 Task: Look for space in Burhānuddin, Bangladesh from 9th June, 2023 to 16th June, 2023 for 2 adults in price range Rs.8000 to Rs.16000. Place can be entire place with 2 bedrooms having 2 beds and 1 bathroom. Property type can be flat. Amenities needed are: air conditioning, . Booking option can be shelf check-in. Required host language is English.
Action: Mouse moved to (439, 109)
Screenshot: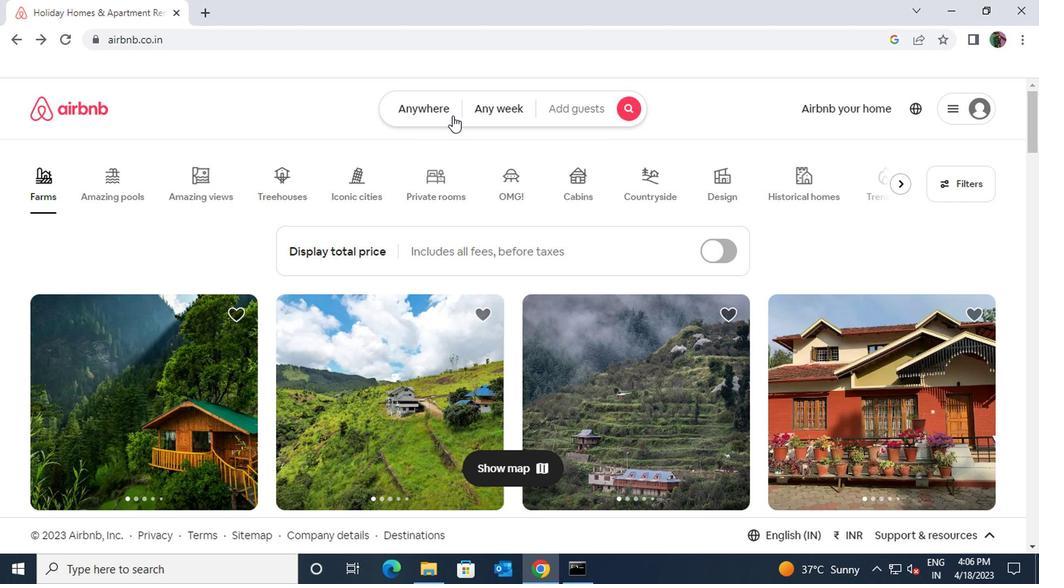 
Action: Mouse pressed left at (439, 109)
Screenshot: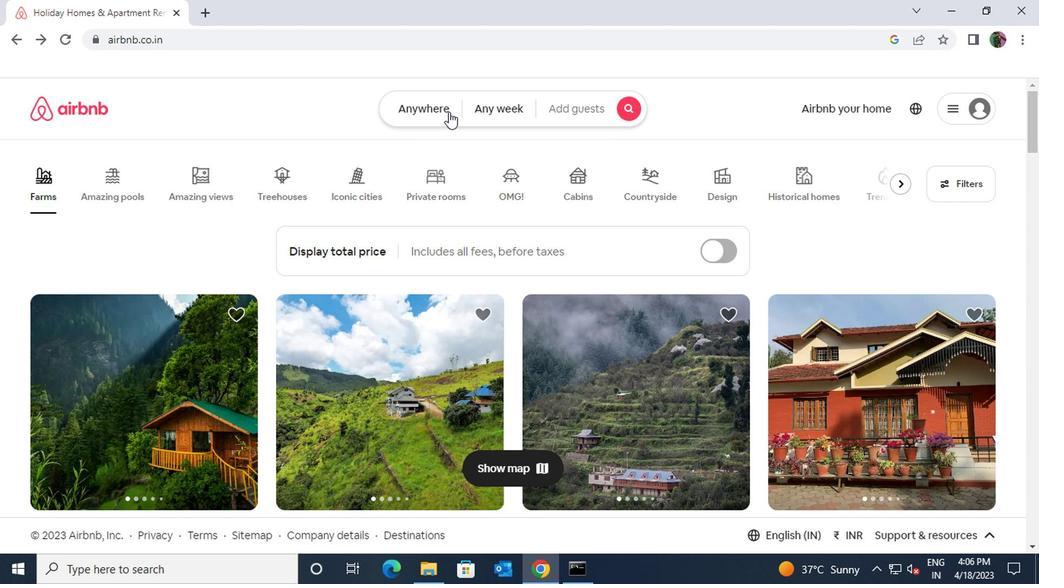 
Action: Mouse moved to (359, 159)
Screenshot: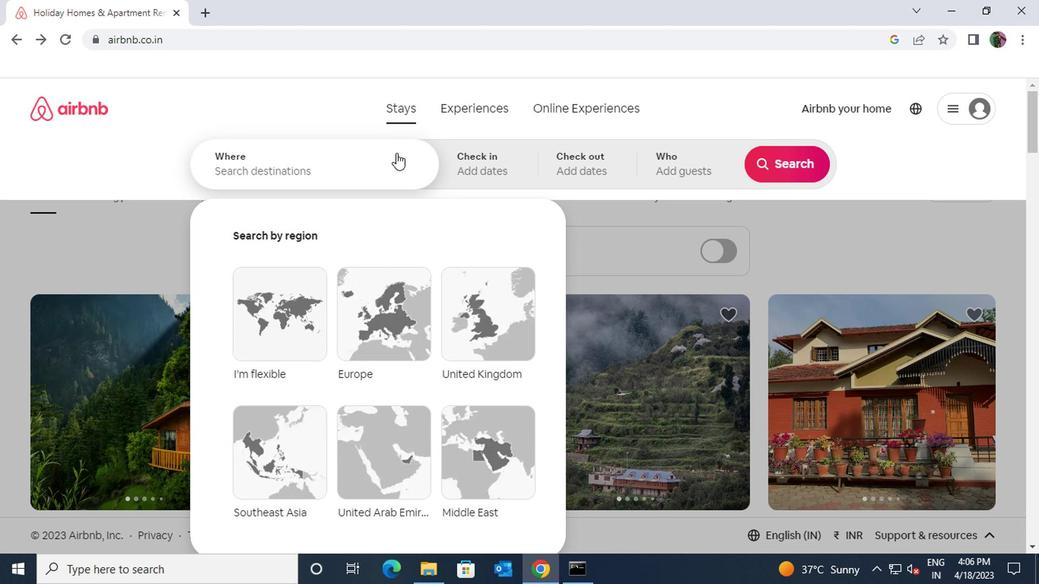 
Action: Mouse pressed left at (359, 159)
Screenshot: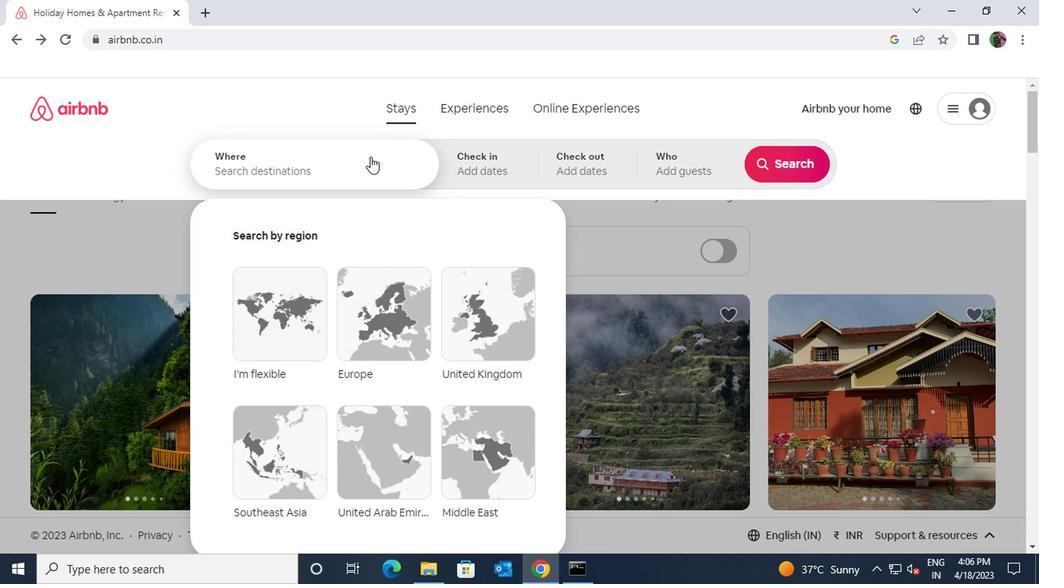 
Action: Key pressed burhanuddin
Screenshot: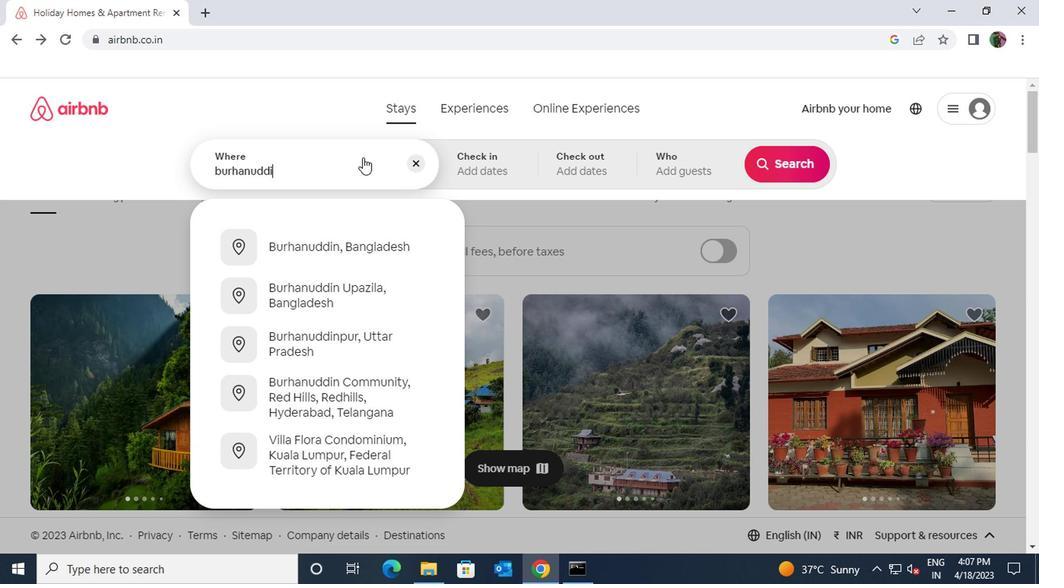 
Action: Mouse moved to (343, 247)
Screenshot: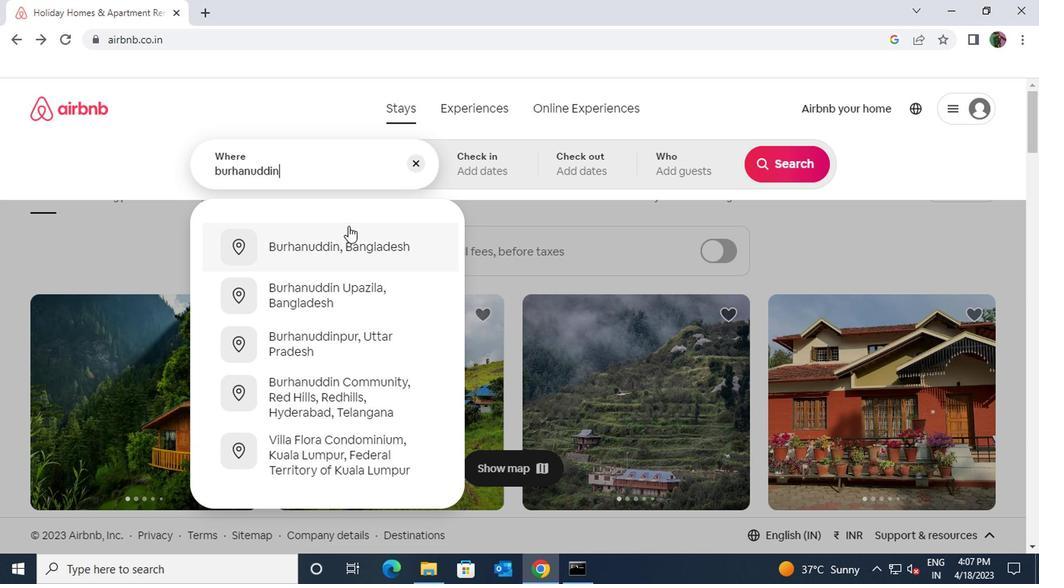 
Action: Mouse pressed left at (343, 247)
Screenshot: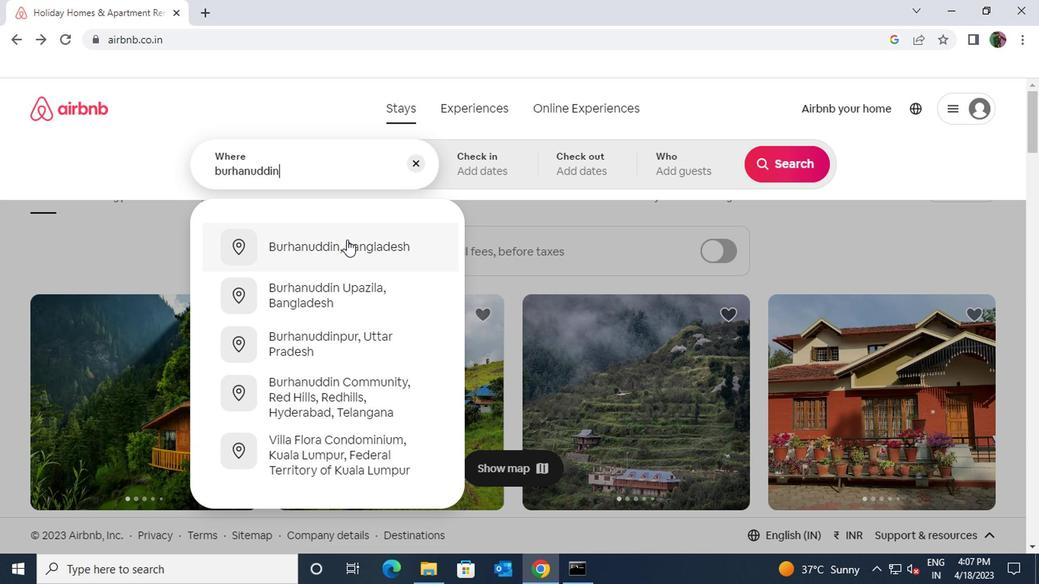 
Action: Mouse moved to (775, 279)
Screenshot: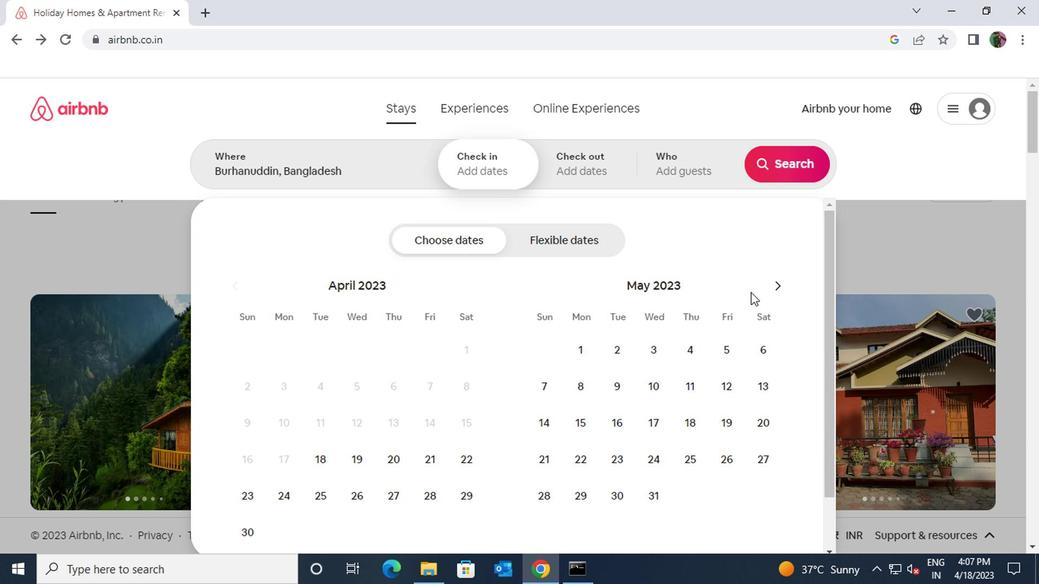 
Action: Mouse pressed left at (775, 279)
Screenshot: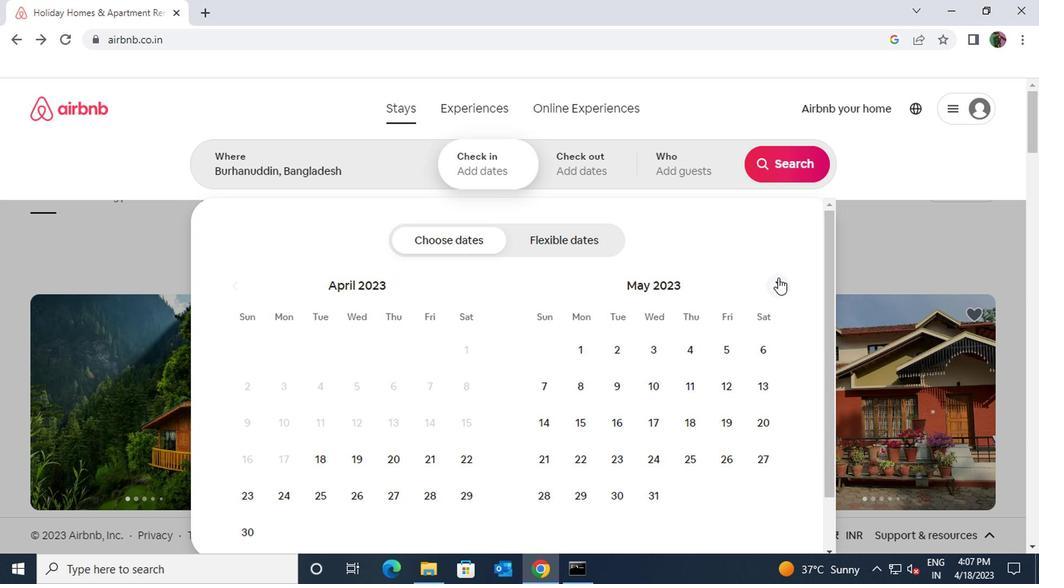 
Action: Mouse moved to (729, 382)
Screenshot: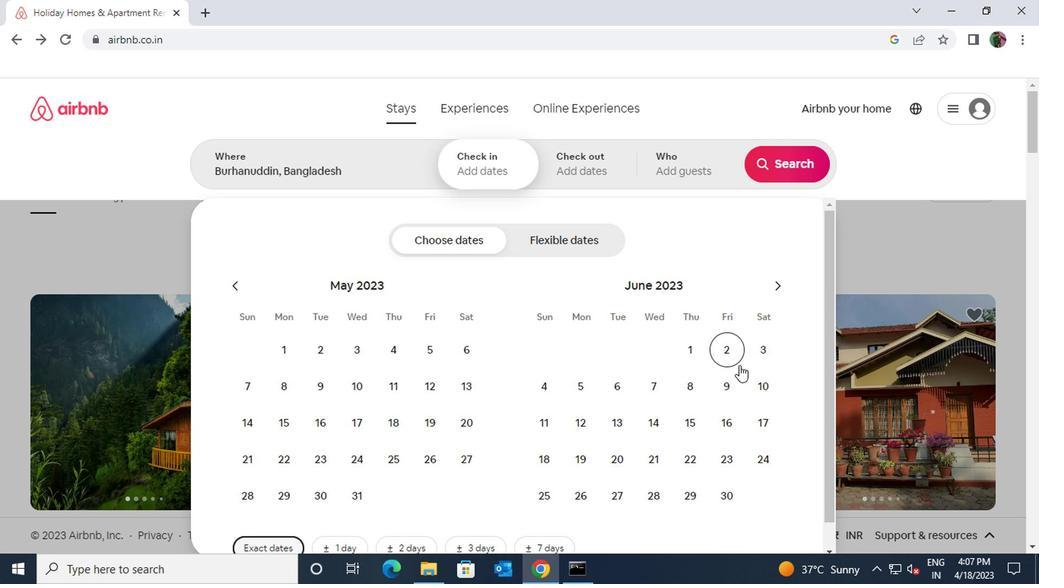 
Action: Mouse pressed left at (729, 382)
Screenshot: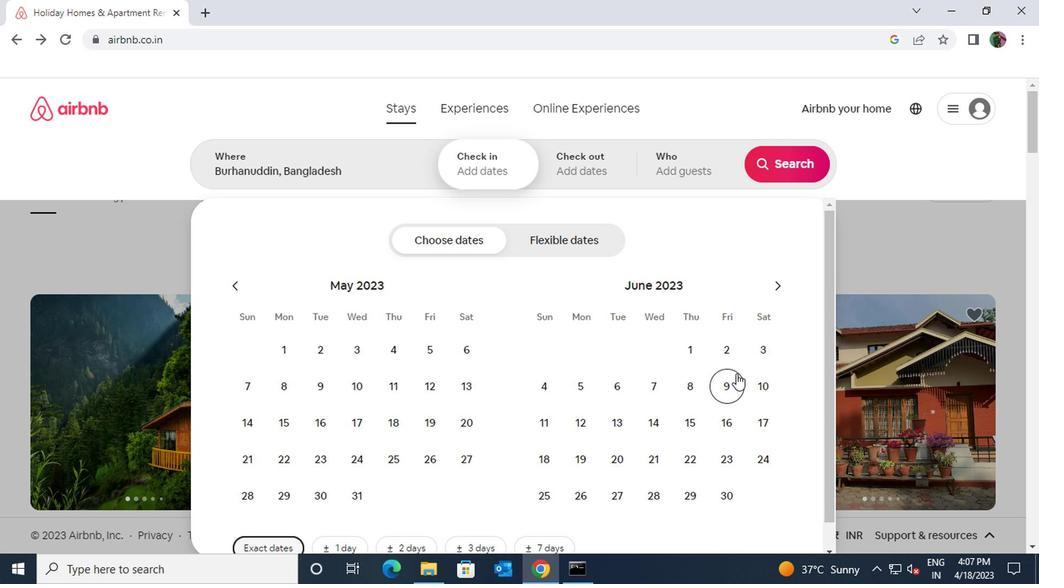 
Action: Mouse moved to (718, 431)
Screenshot: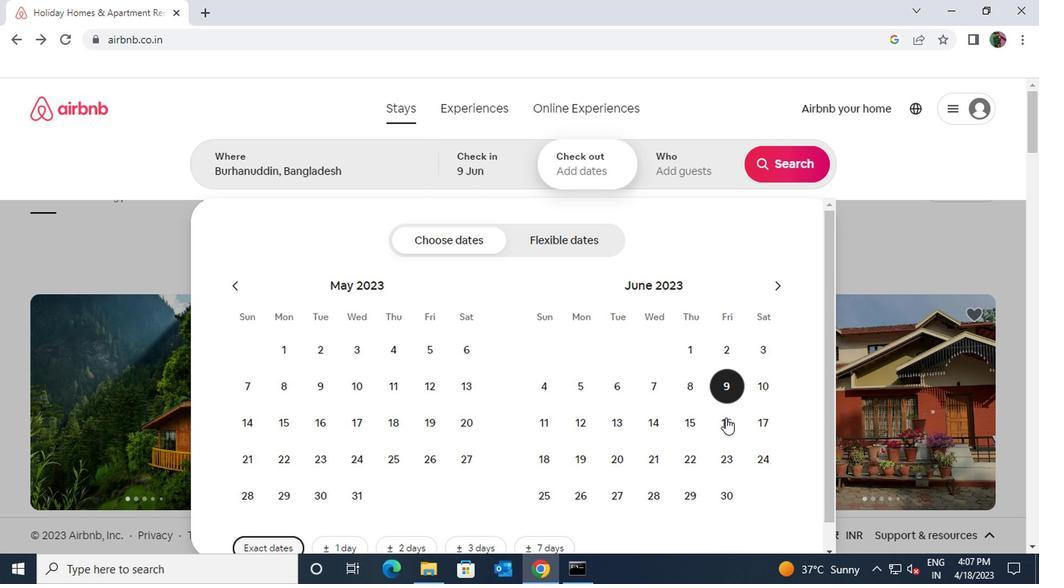 
Action: Mouse pressed left at (718, 431)
Screenshot: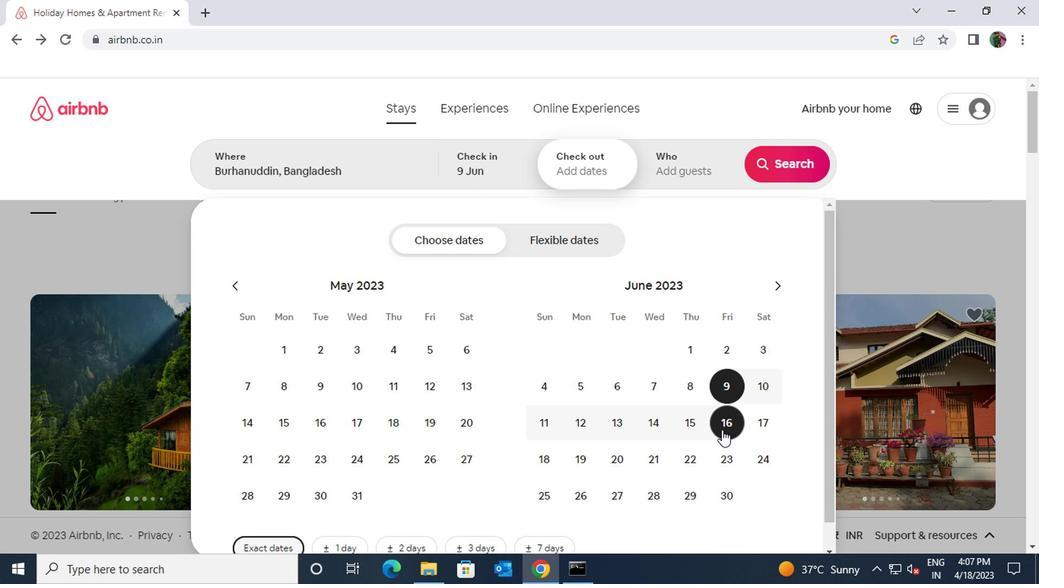 
Action: Mouse moved to (694, 159)
Screenshot: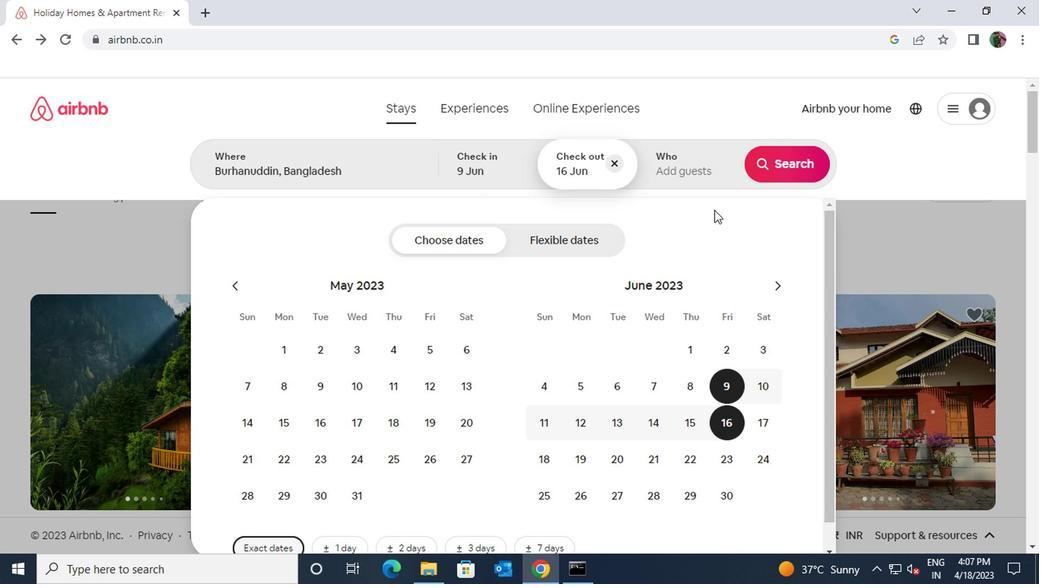 
Action: Mouse pressed left at (694, 159)
Screenshot: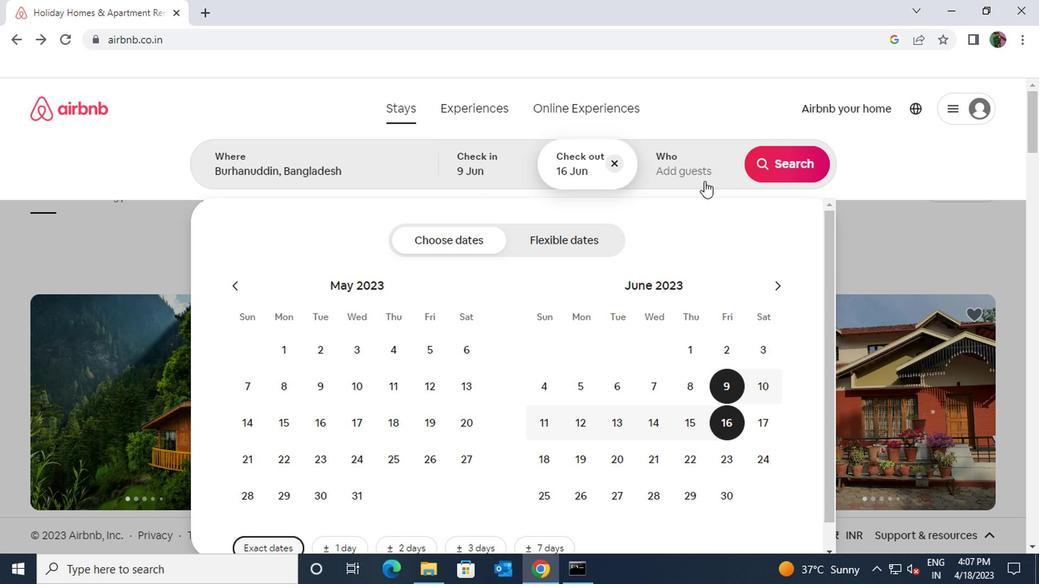 
Action: Mouse moved to (783, 242)
Screenshot: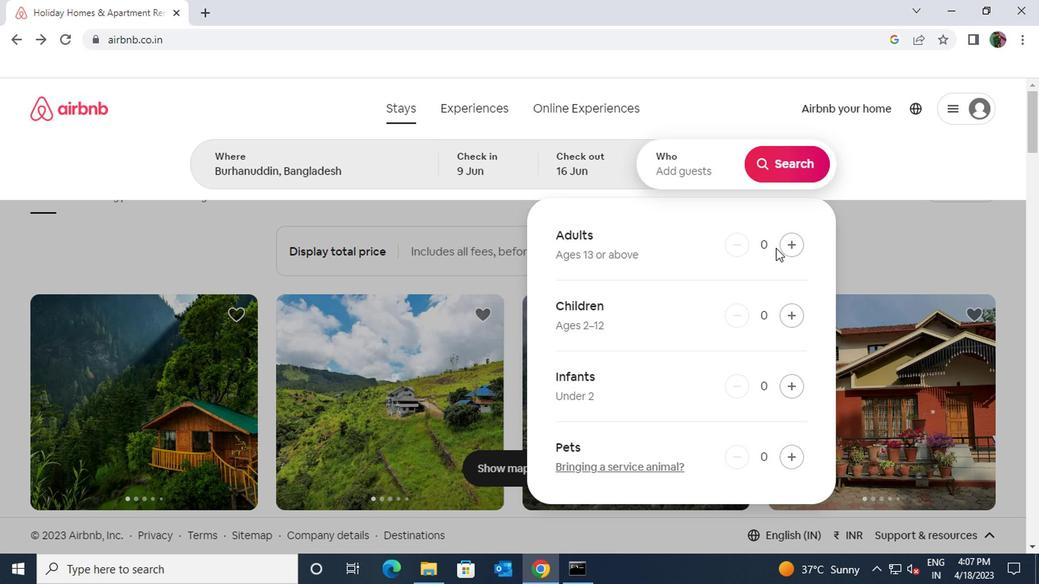 
Action: Mouse pressed left at (783, 242)
Screenshot: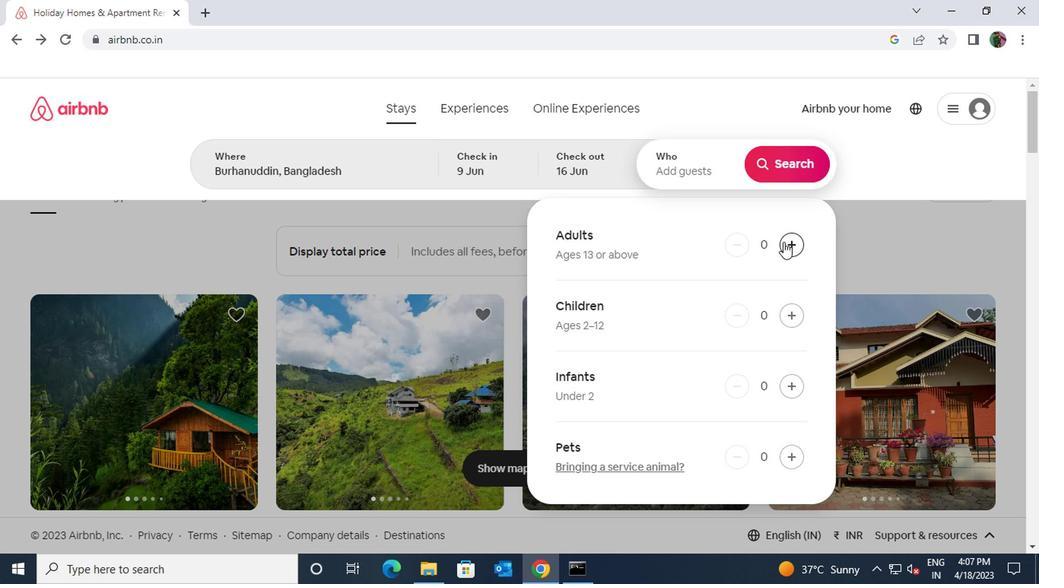 
Action: Mouse pressed left at (783, 242)
Screenshot: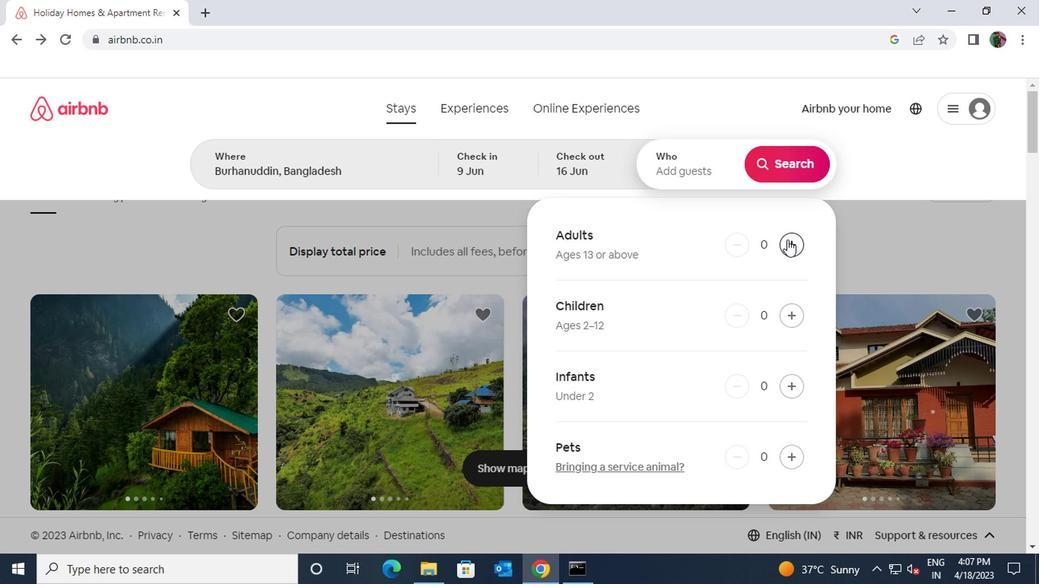 
Action: Mouse moved to (781, 175)
Screenshot: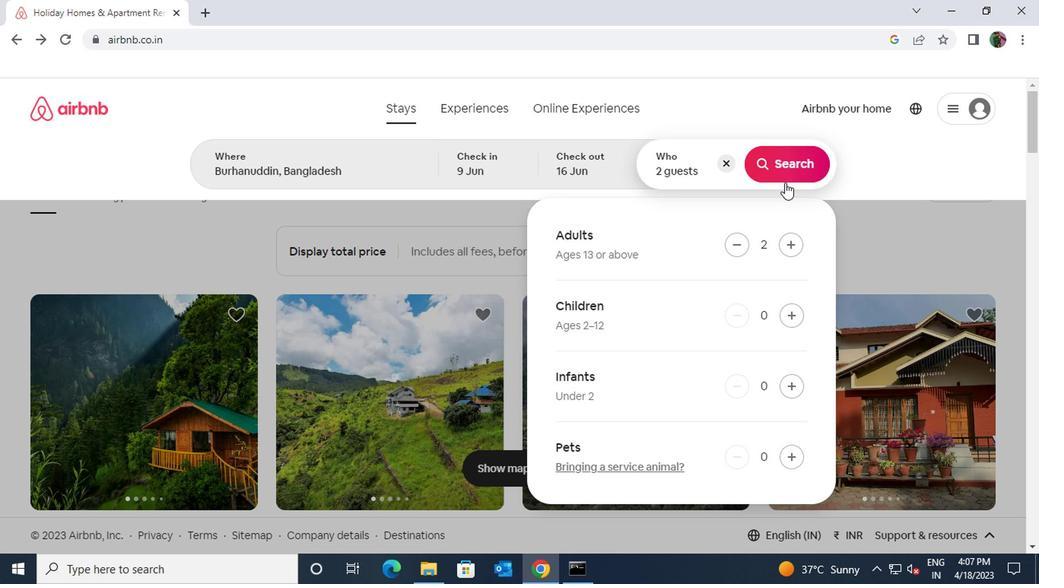 
Action: Mouse pressed left at (781, 175)
Screenshot: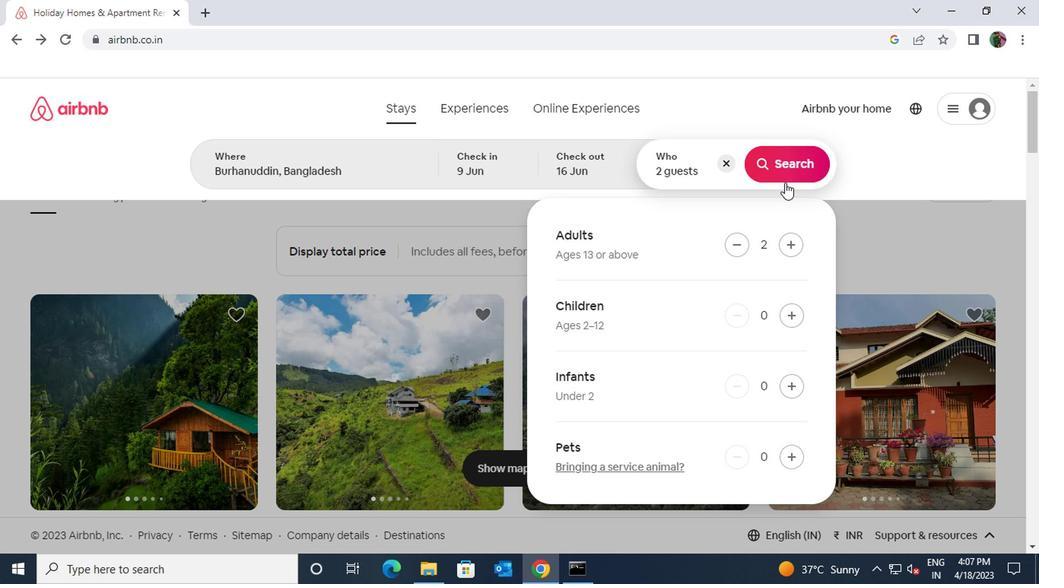 
Action: Mouse moved to (956, 172)
Screenshot: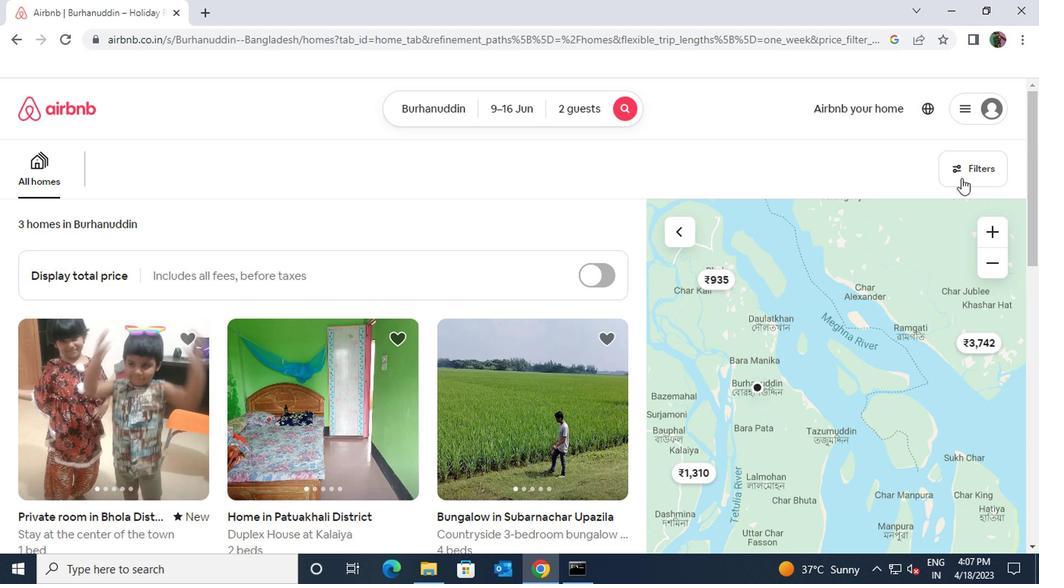 
Action: Mouse pressed left at (956, 172)
Screenshot: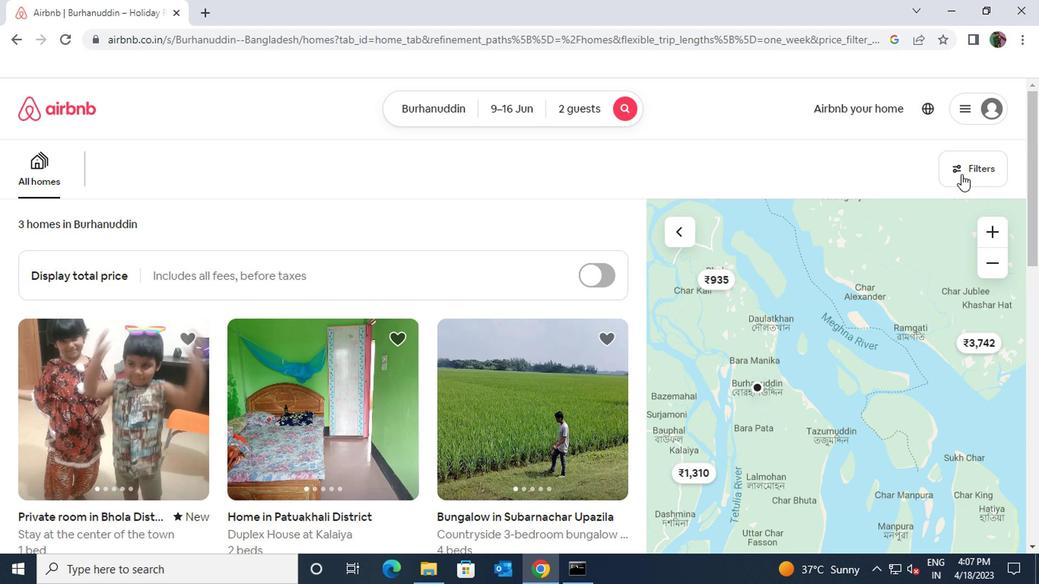 
Action: Mouse moved to (332, 368)
Screenshot: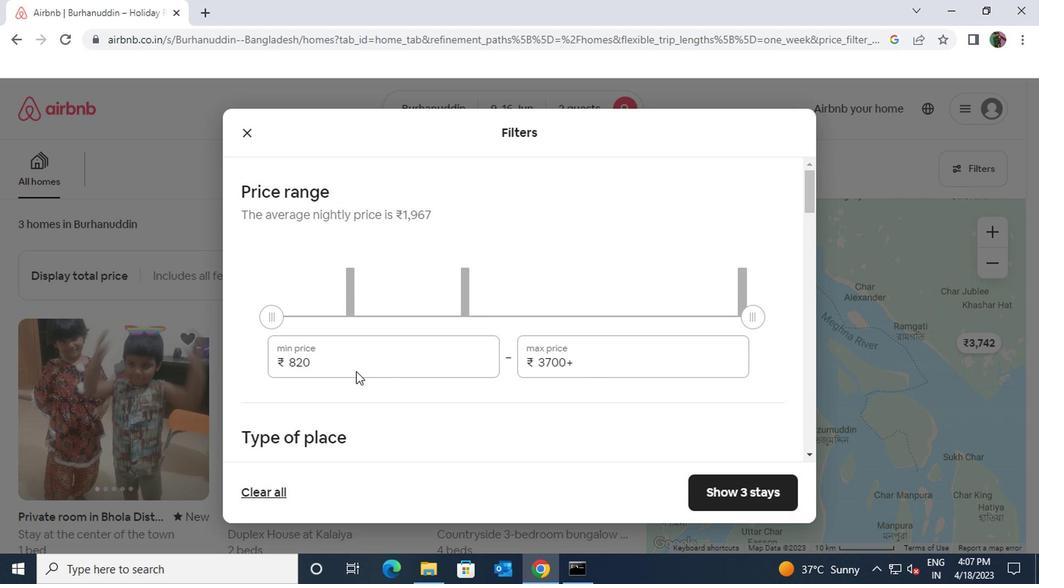 
Action: Mouse pressed left at (332, 368)
Screenshot: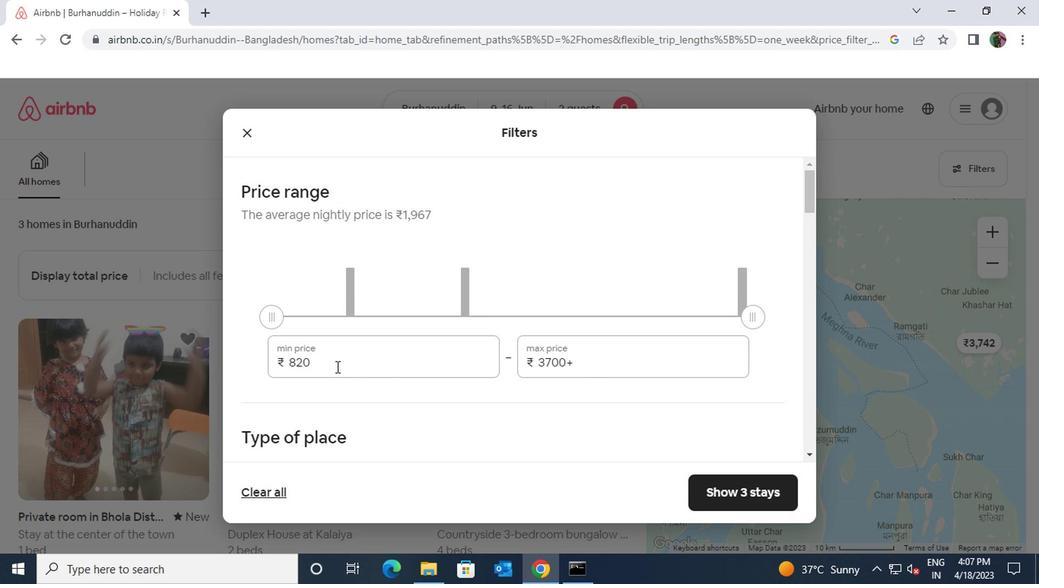 
Action: Mouse moved to (269, 368)
Screenshot: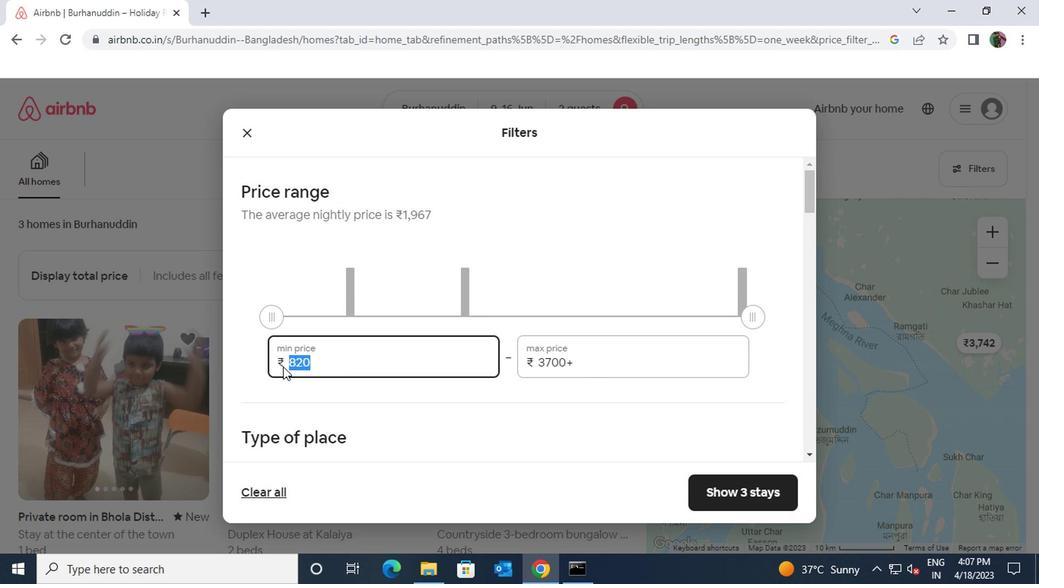 
Action: Key pressed 8000
Screenshot: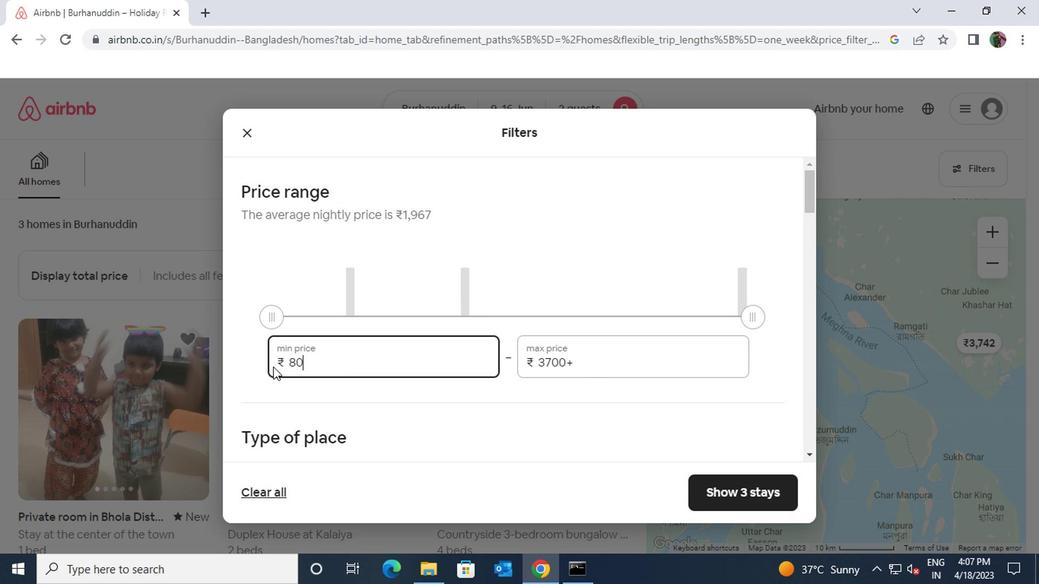 
Action: Mouse moved to (582, 352)
Screenshot: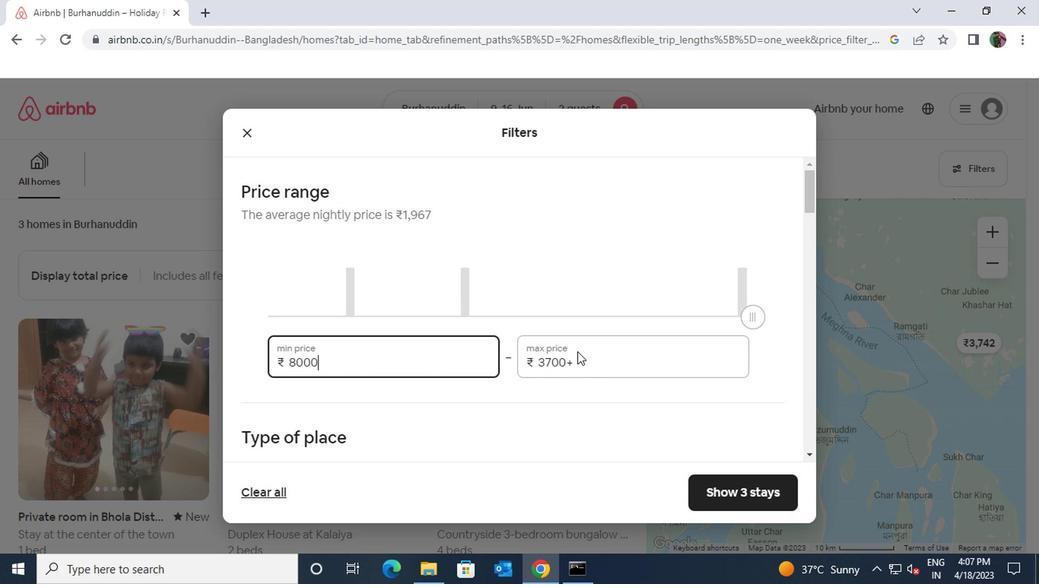 
Action: Mouse pressed left at (582, 352)
Screenshot: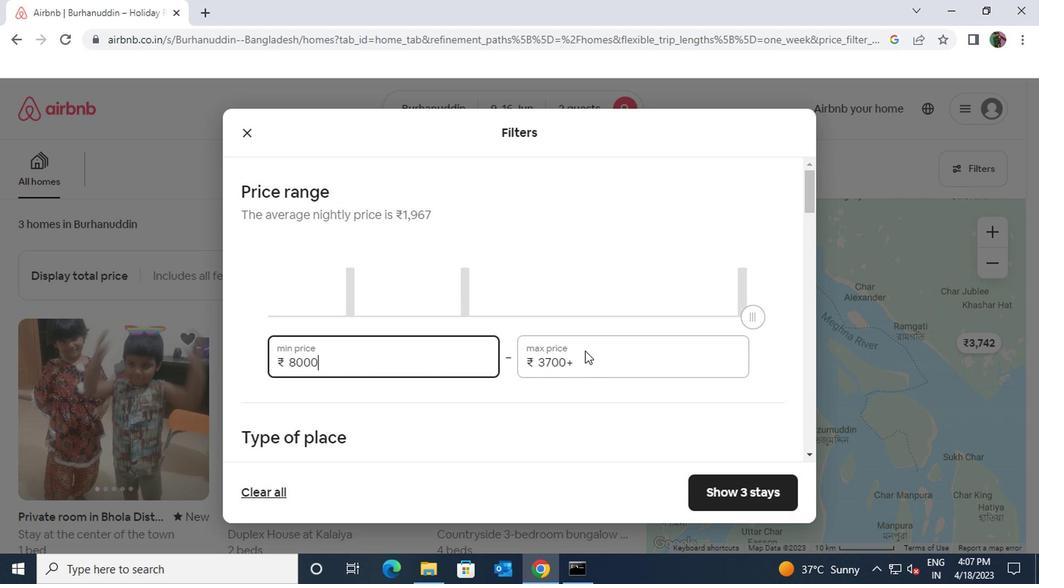 
Action: Mouse moved to (579, 360)
Screenshot: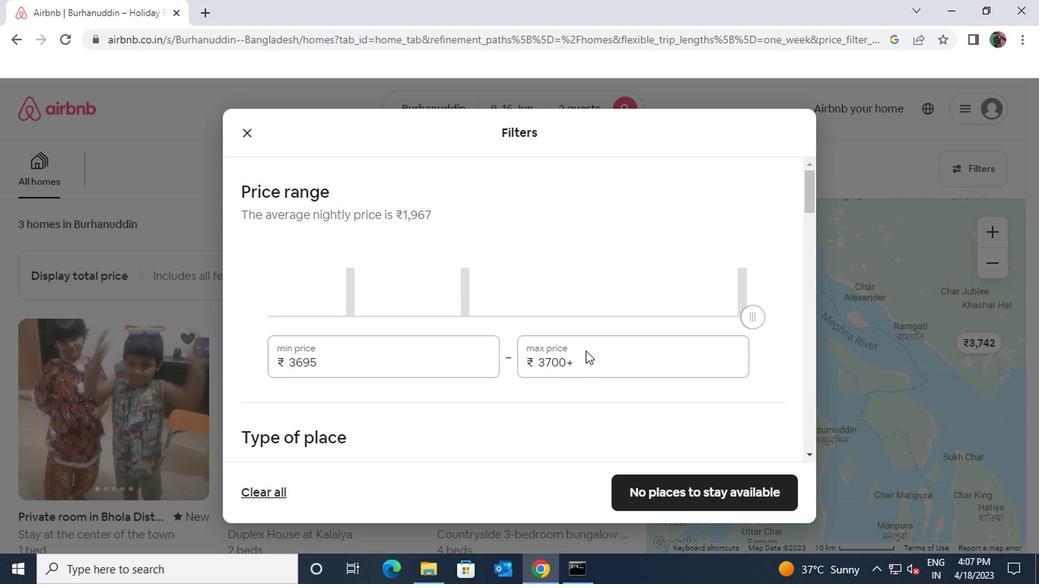 
Action: Mouse pressed left at (579, 360)
Screenshot: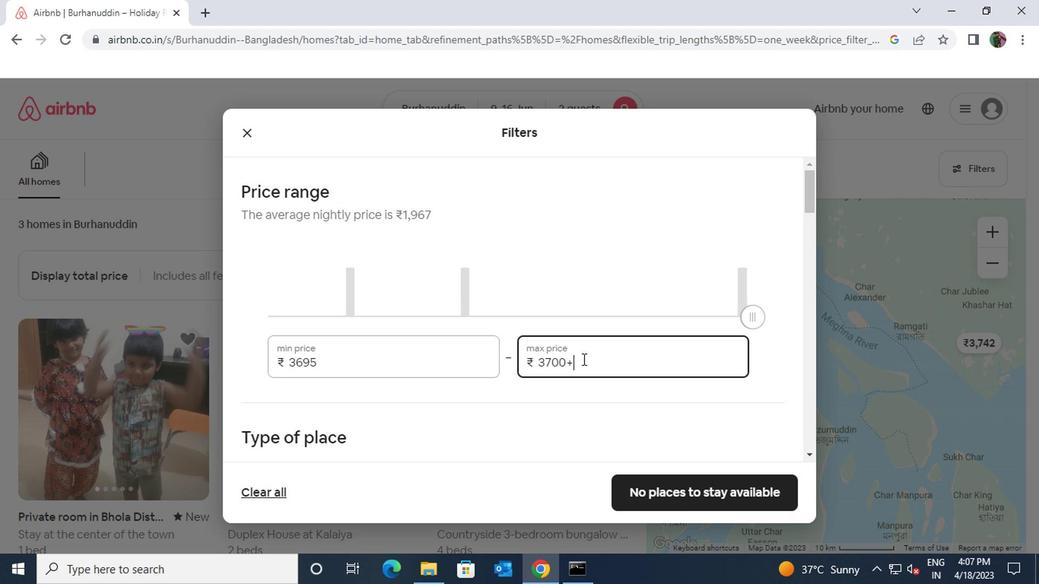 
Action: Mouse moved to (534, 363)
Screenshot: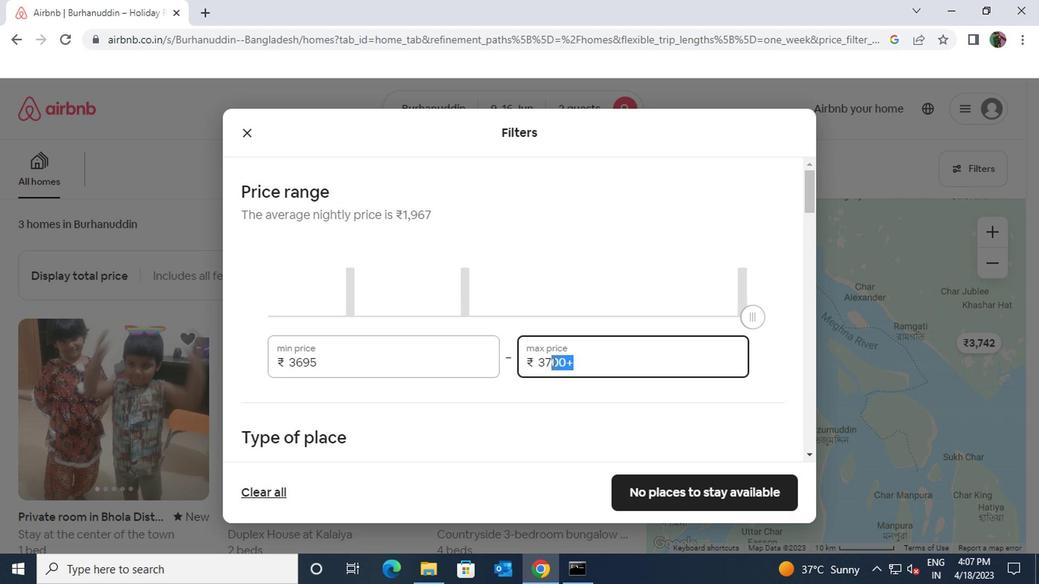 
Action: Key pressed 1600
Screenshot: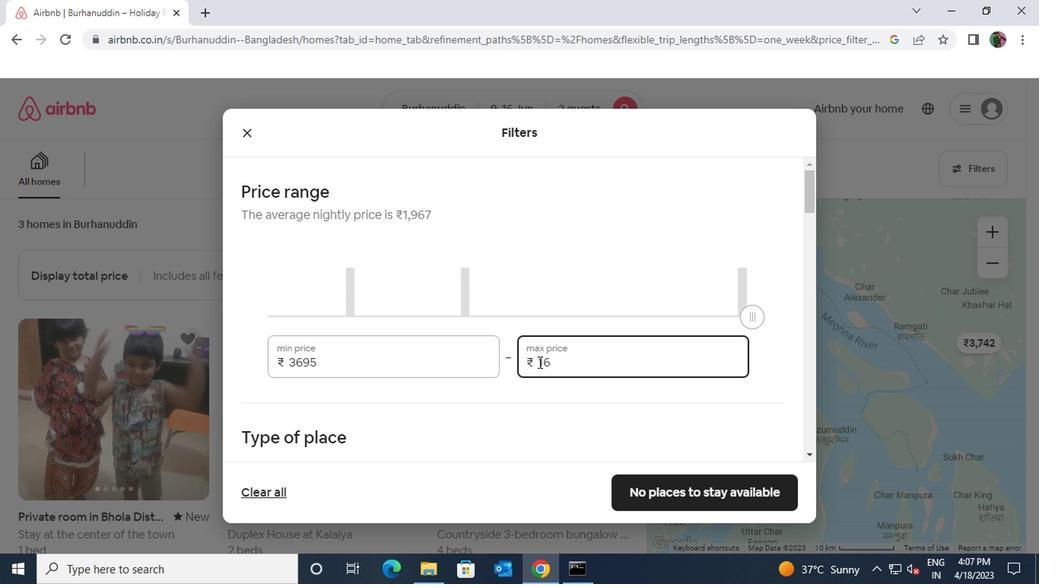 
Action: Mouse scrolled (534, 362) with delta (0, -1)
Screenshot: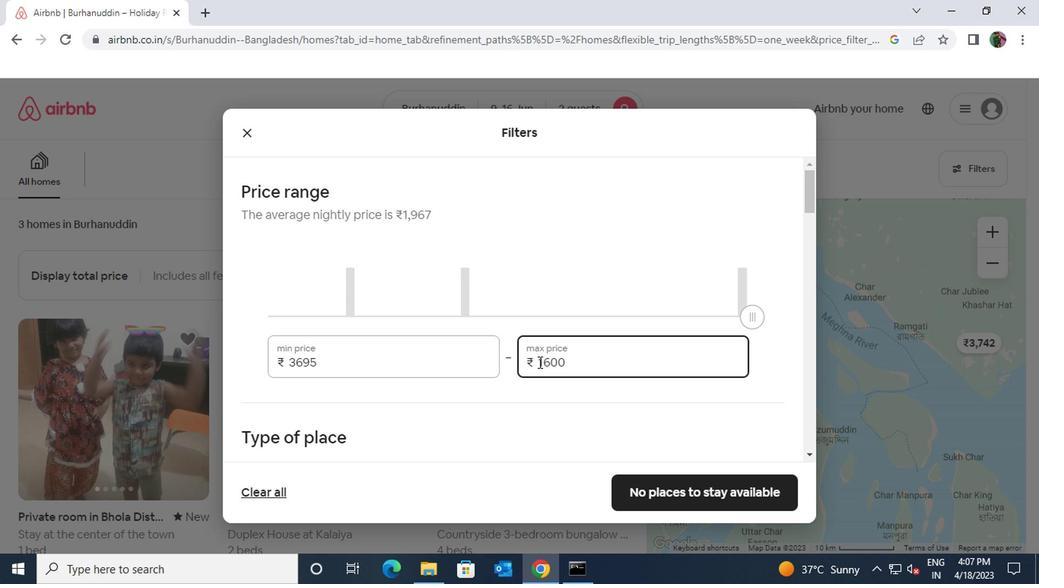 
Action: Mouse scrolled (534, 362) with delta (0, -1)
Screenshot: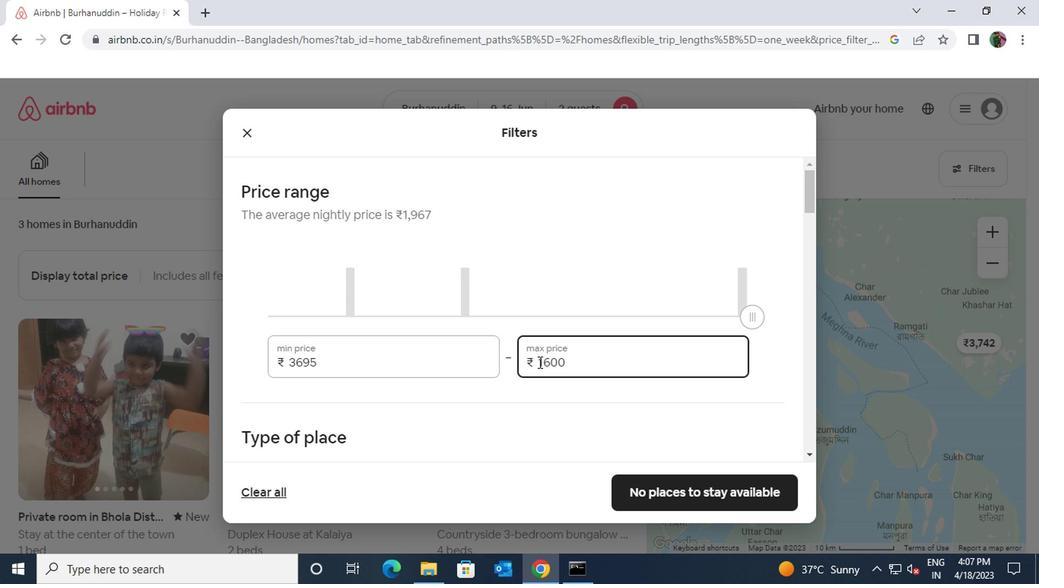 
Action: Mouse moved to (242, 325)
Screenshot: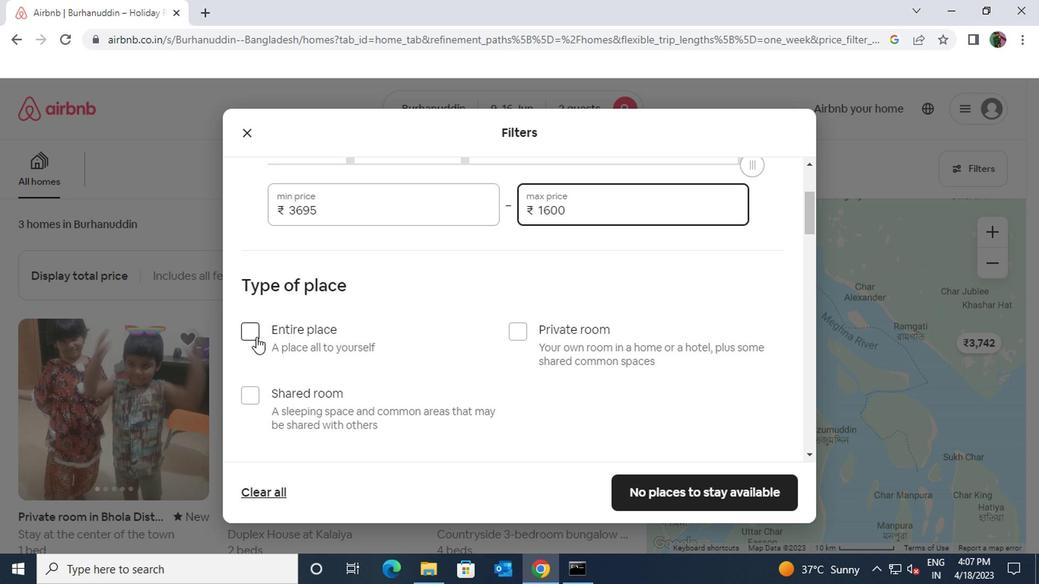 
Action: Mouse pressed left at (242, 325)
Screenshot: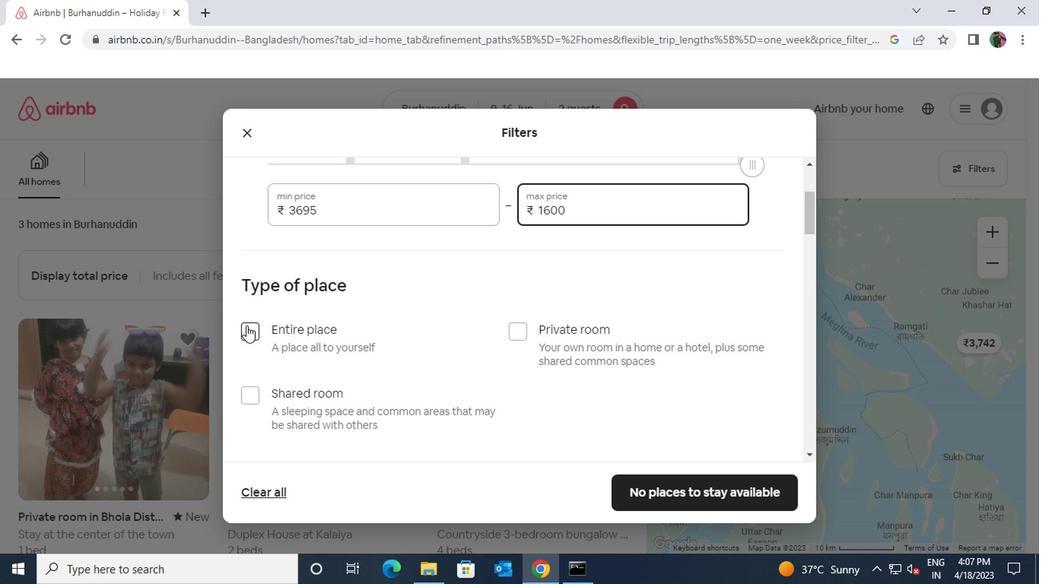 
Action: Mouse moved to (423, 394)
Screenshot: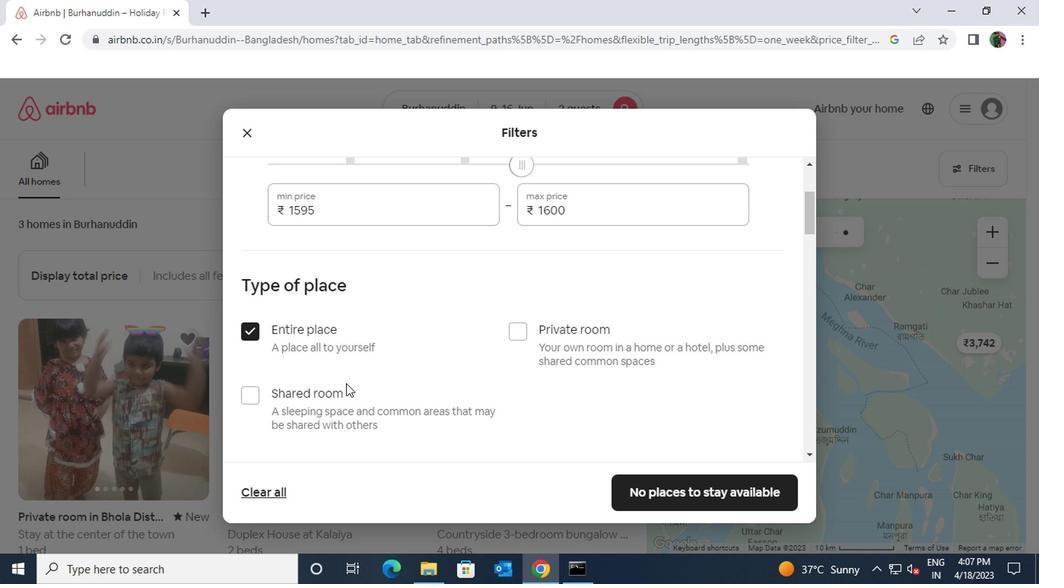 
Action: Mouse scrolled (423, 393) with delta (0, -1)
Screenshot: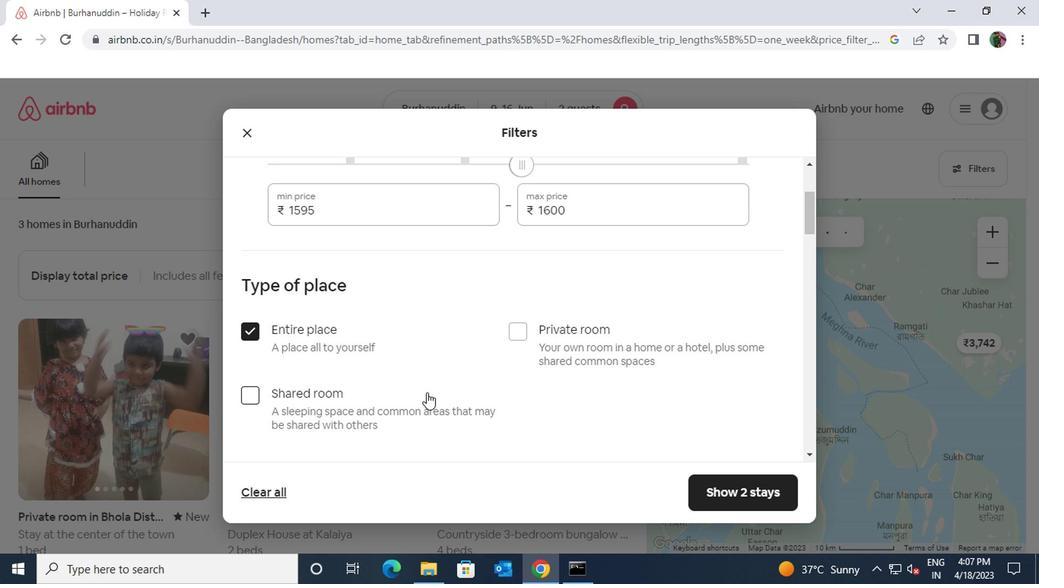 
Action: Mouse scrolled (423, 393) with delta (0, -1)
Screenshot: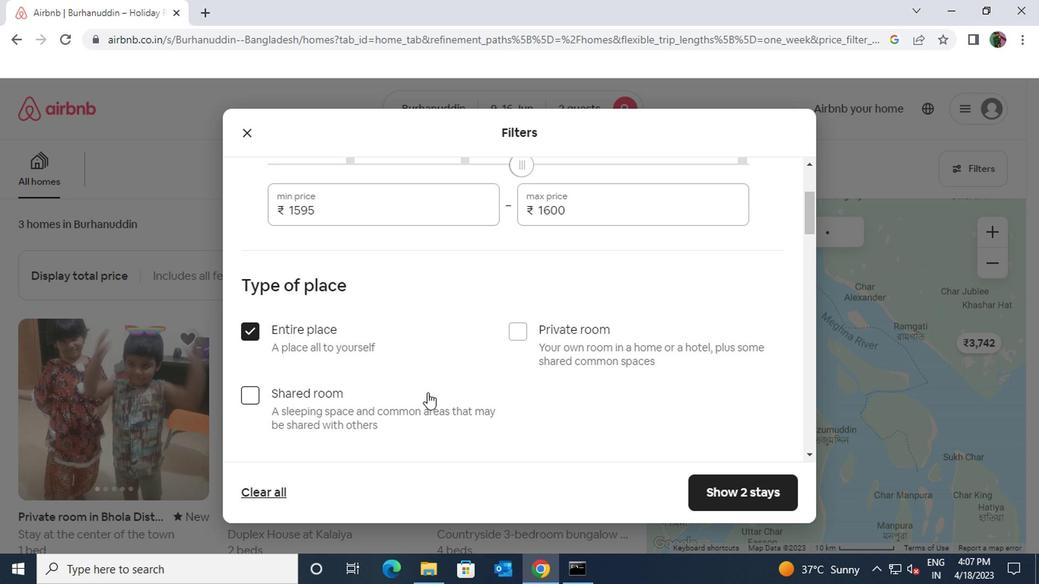 
Action: Mouse moved to (363, 424)
Screenshot: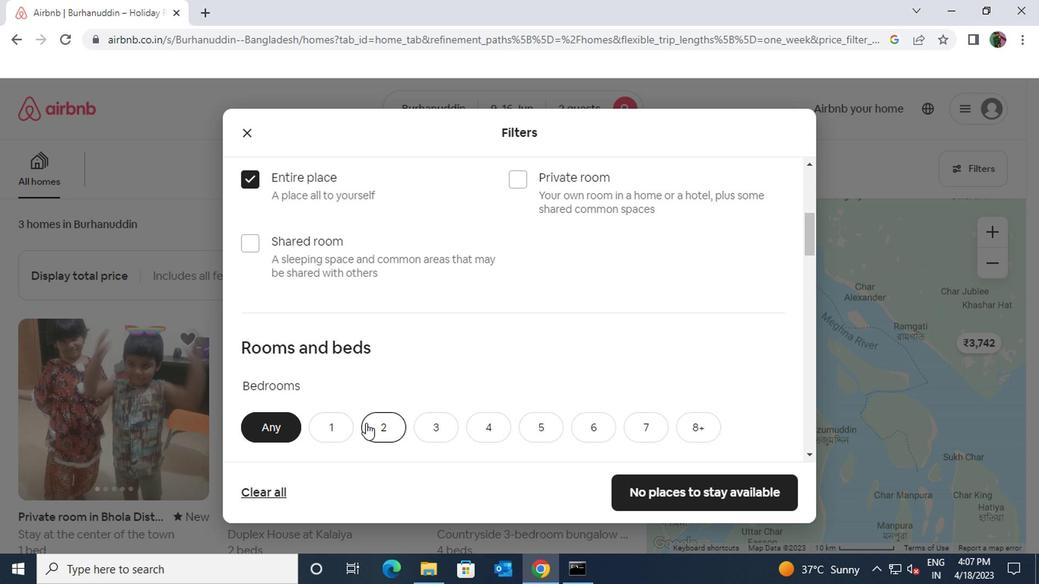 
Action: Mouse pressed left at (363, 424)
Screenshot: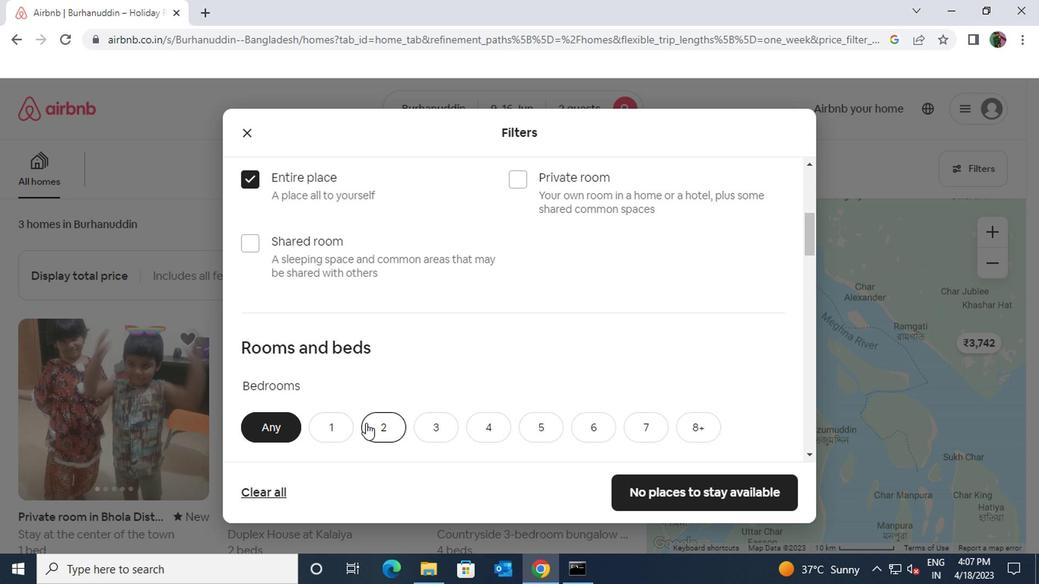 
Action: Mouse scrolled (363, 423) with delta (0, -1)
Screenshot: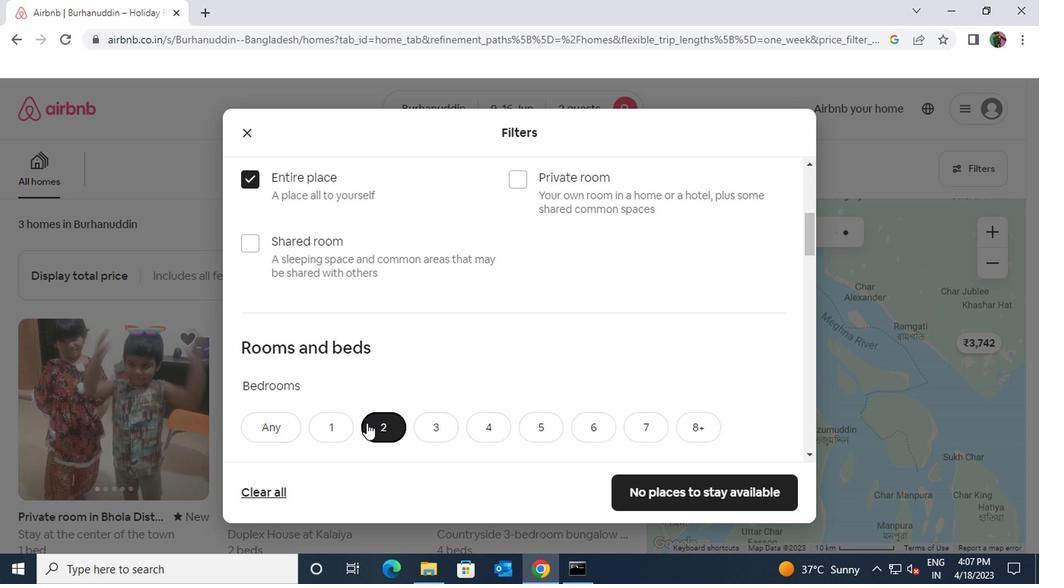
Action: Mouse moved to (378, 428)
Screenshot: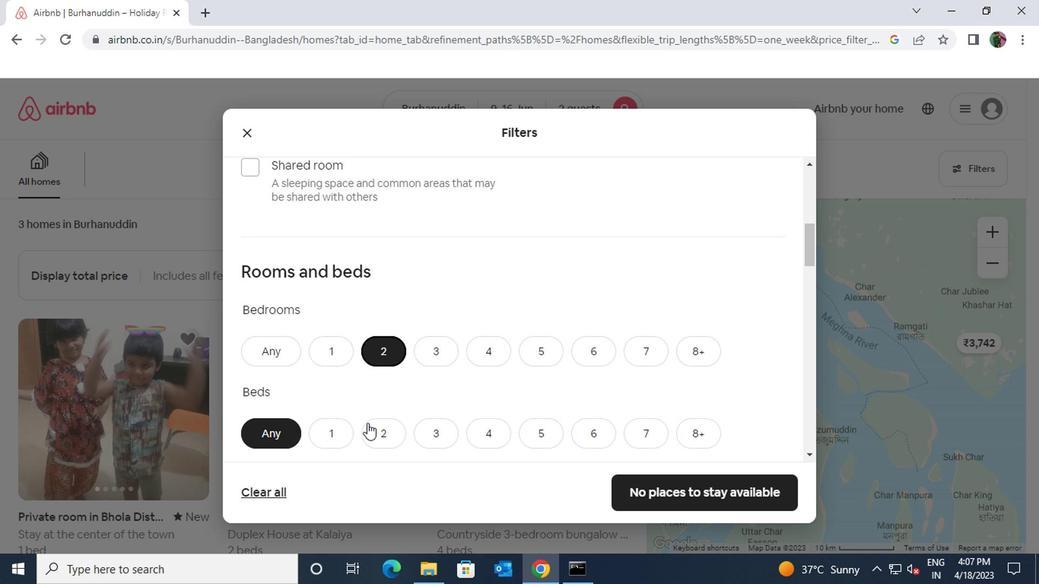 
Action: Mouse pressed left at (378, 428)
Screenshot: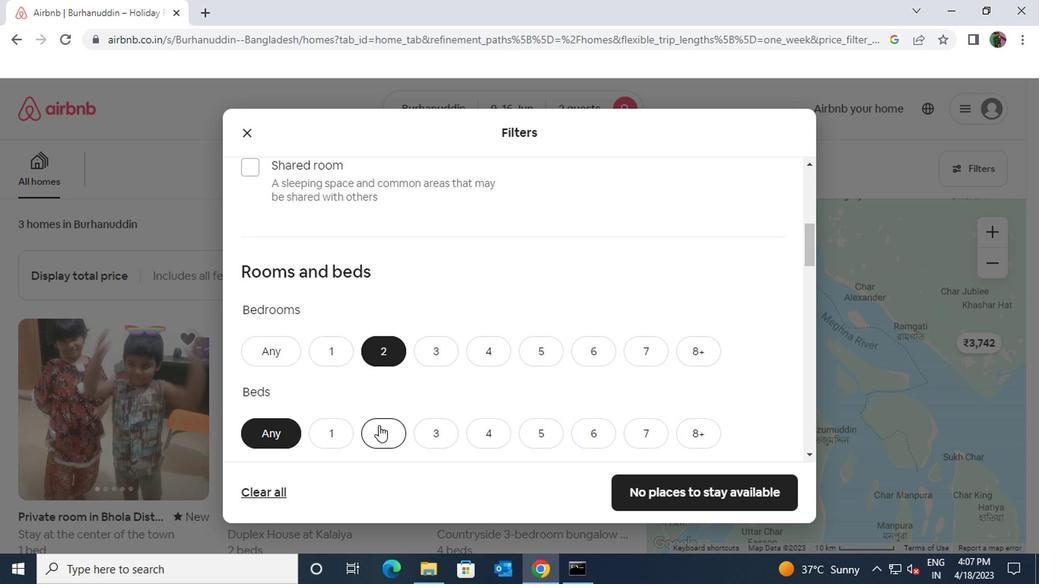 
Action: Mouse scrolled (378, 428) with delta (0, 0)
Screenshot: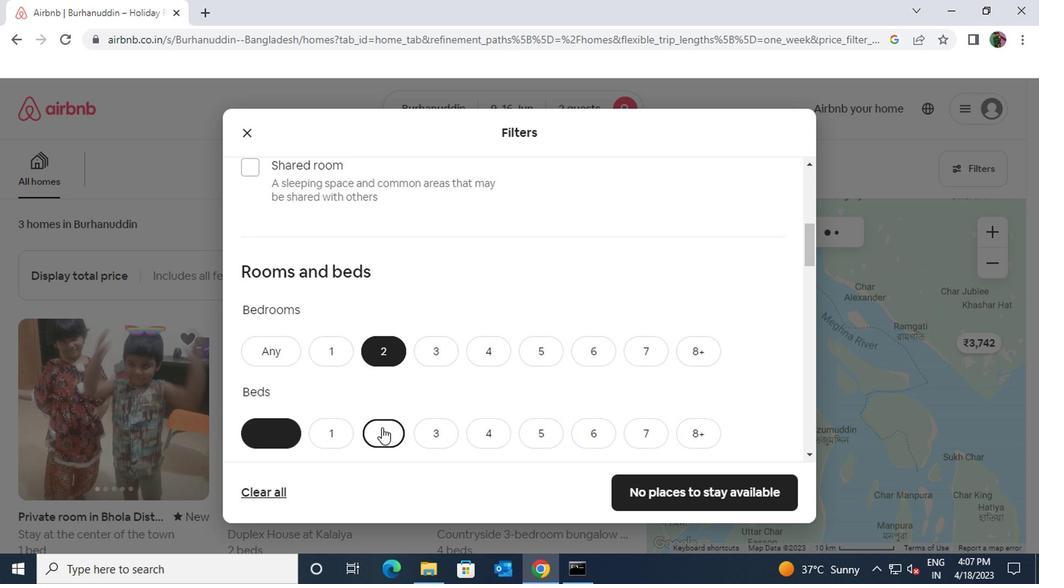
Action: Mouse moved to (340, 440)
Screenshot: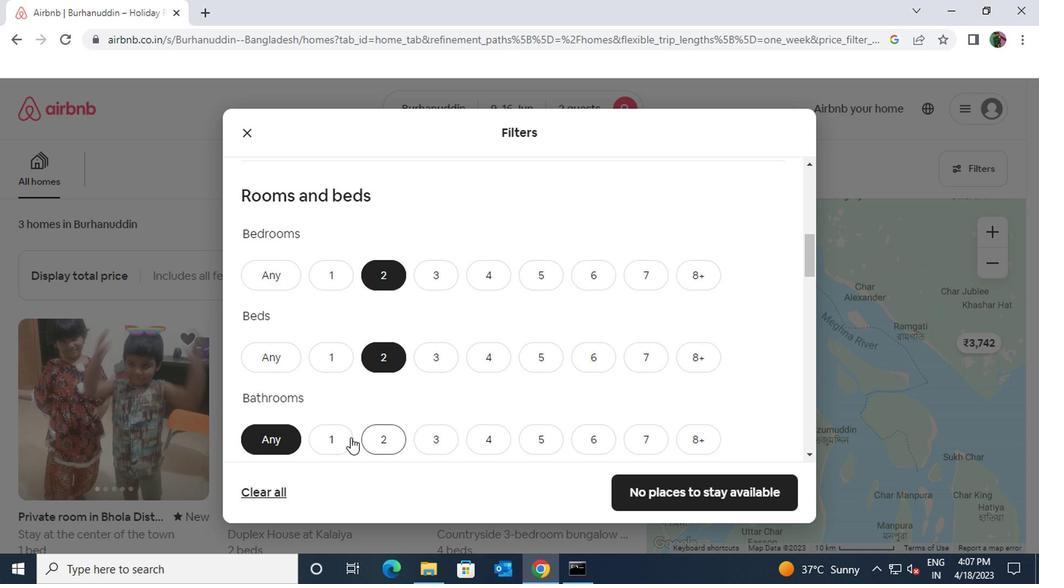 
Action: Mouse pressed left at (340, 440)
Screenshot: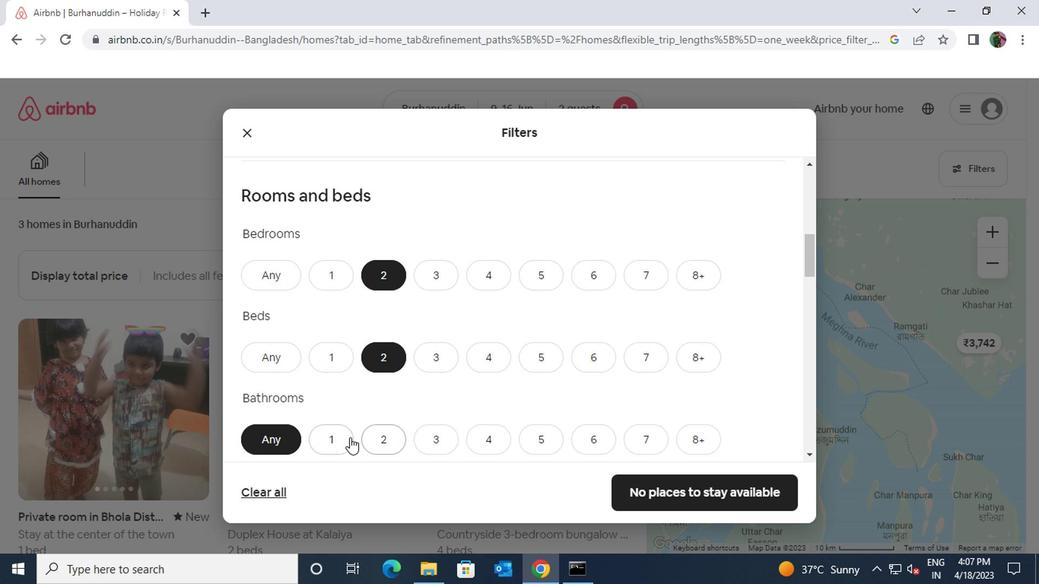 
Action: Mouse scrolled (340, 439) with delta (0, 0)
Screenshot: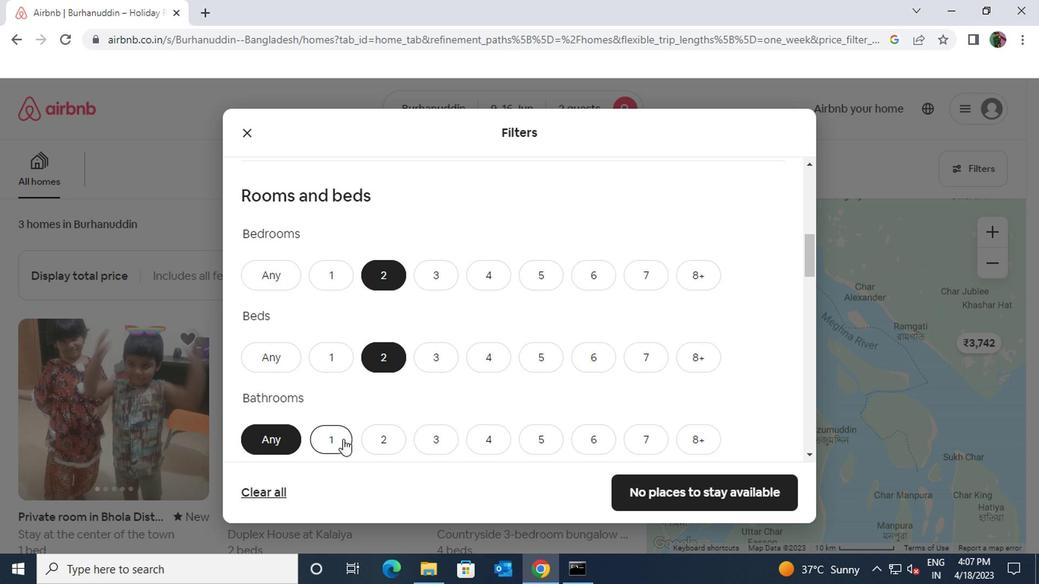 
Action: Mouse scrolled (340, 439) with delta (0, 0)
Screenshot: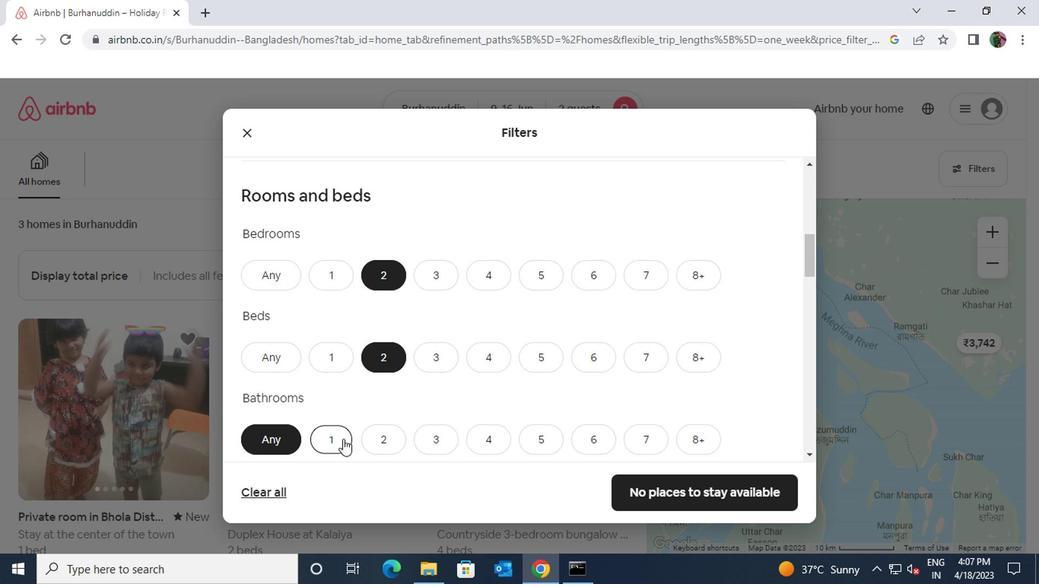 
Action: Mouse scrolled (340, 439) with delta (0, 0)
Screenshot: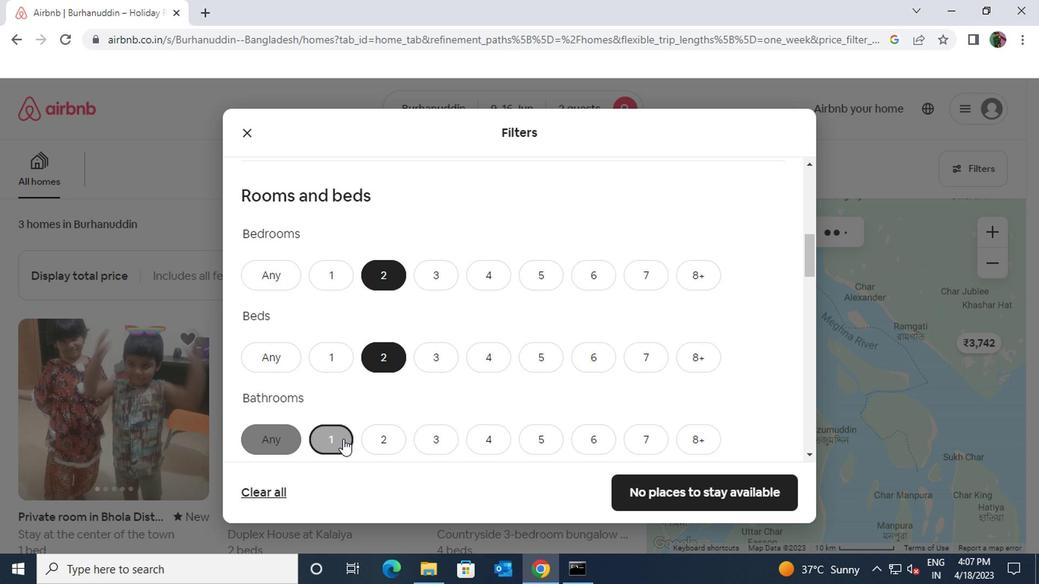 
Action: Mouse moved to (388, 398)
Screenshot: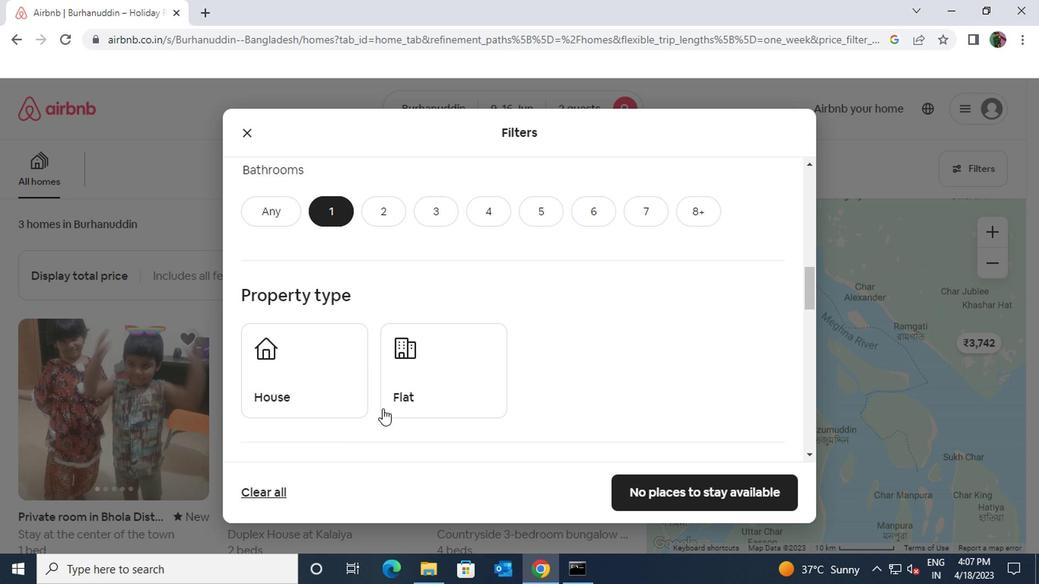 
Action: Mouse pressed left at (388, 398)
Screenshot: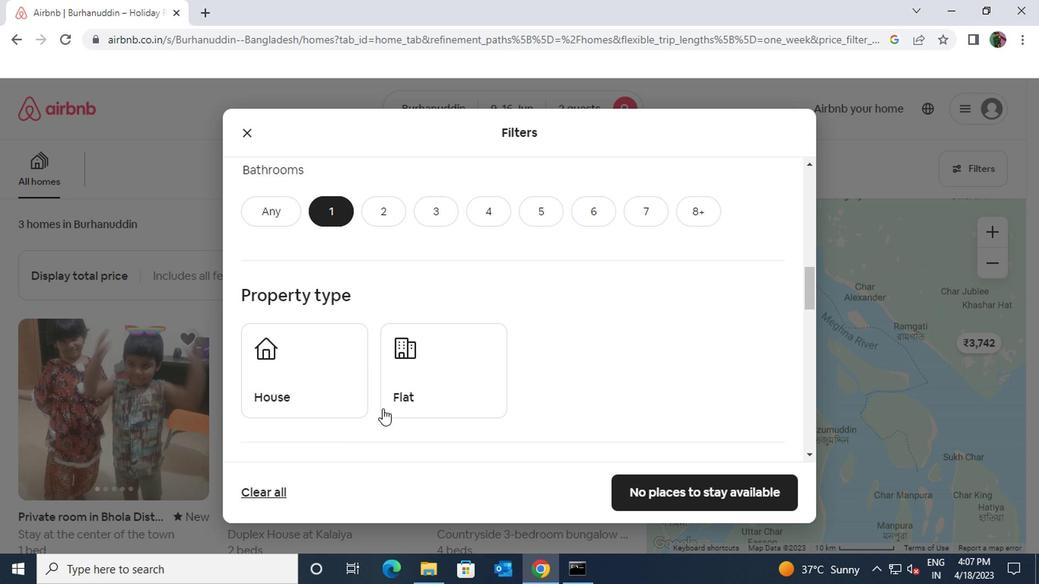 
Action: Mouse moved to (371, 447)
Screenshot: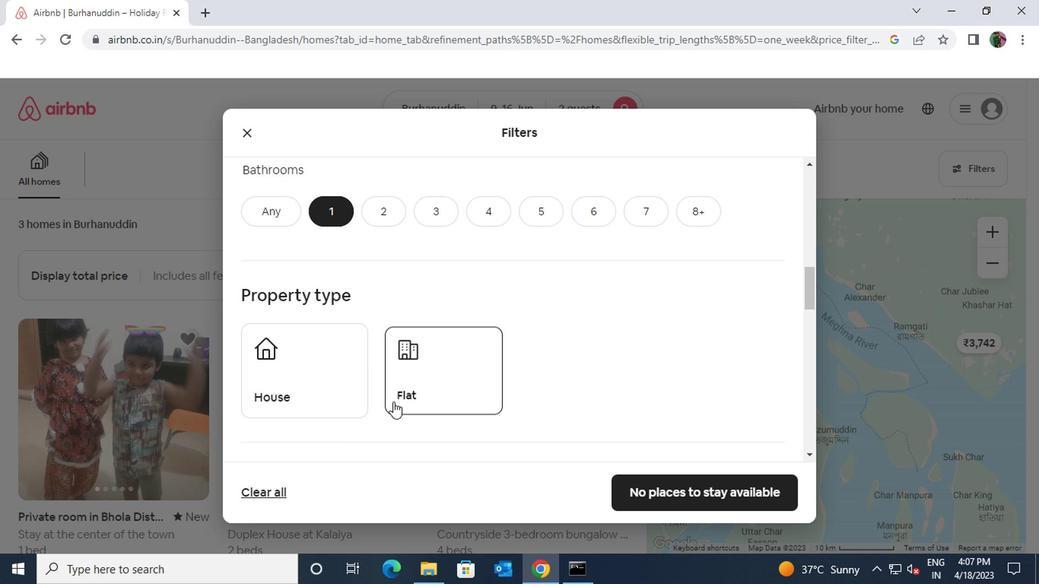 
Action: Mouse scrolled (371, 447) with delta (0, 0)
Screenshot: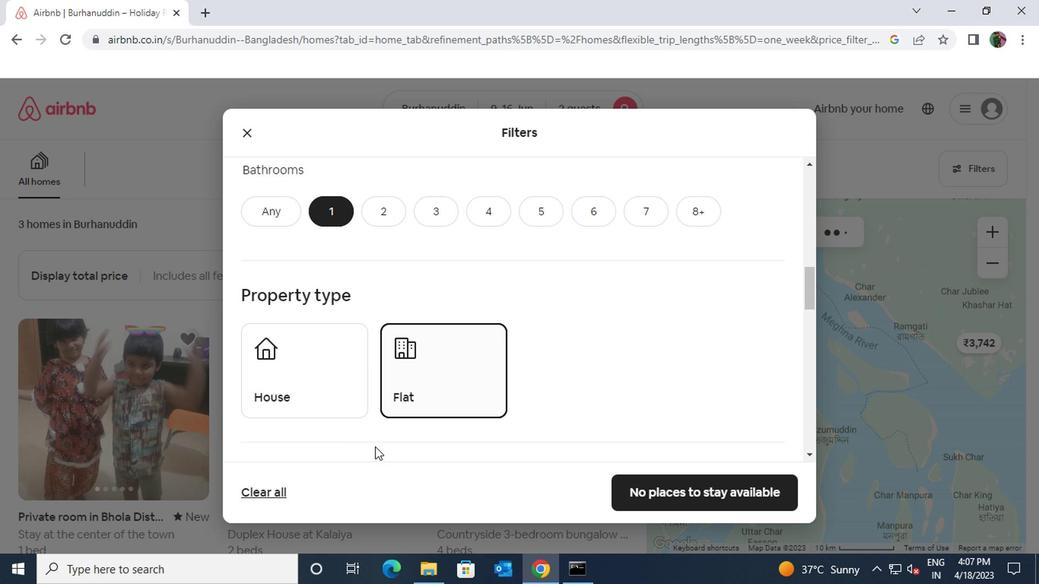 
Action: Mouse scrolled (371, 447) with delta (0, 0)
Screenshot: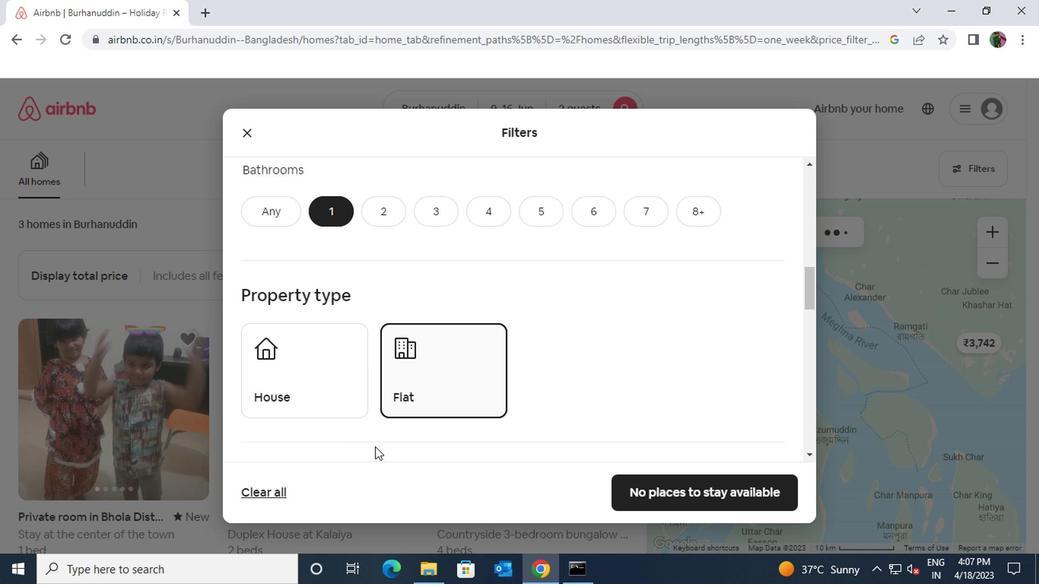 
Action: Mouse scrolled (371, 447) with delta (0, 0)
Screenshot: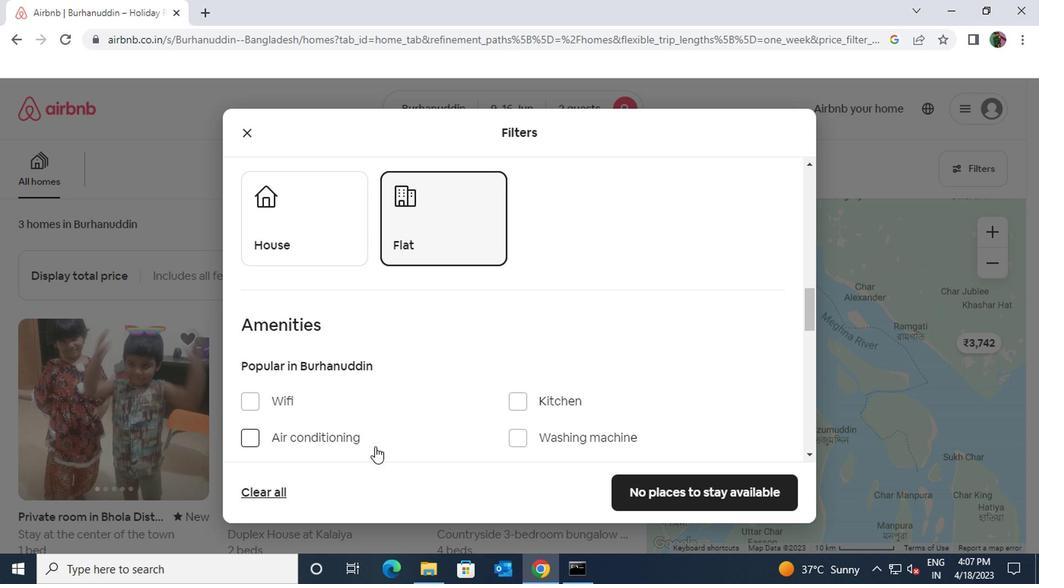 
Action: Mouse moved to (244, 362)
Screenshot: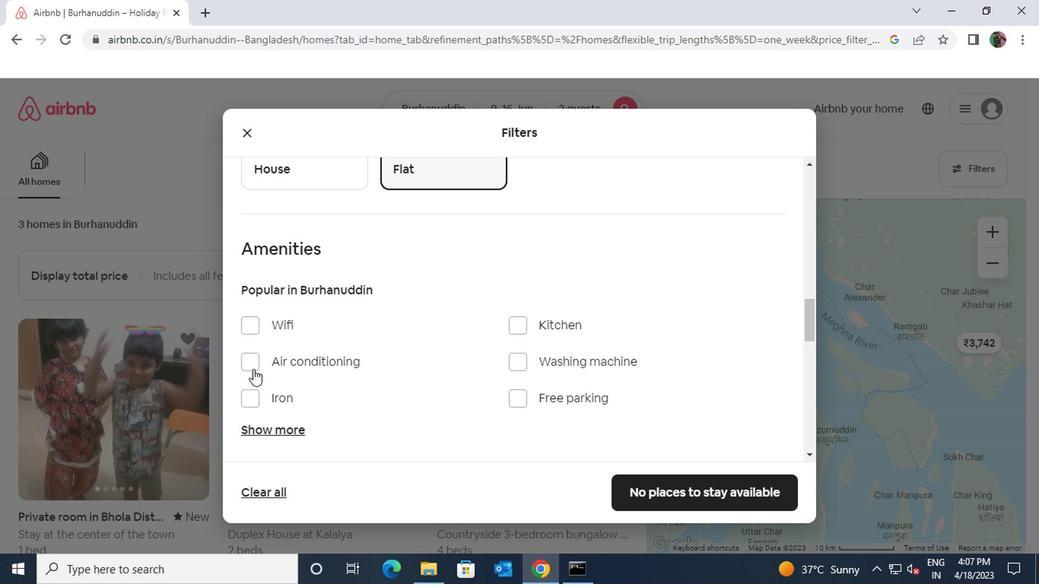 
Action: Mouse pressed left at (244, 362)
Screenshot: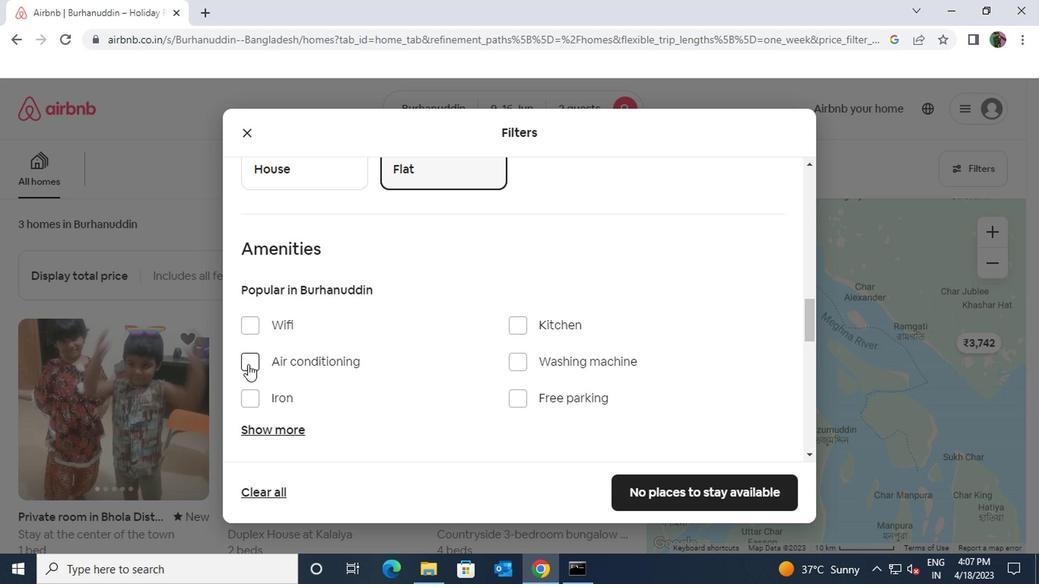 
Action: Mouse moved to (391, 427)
Screenshot: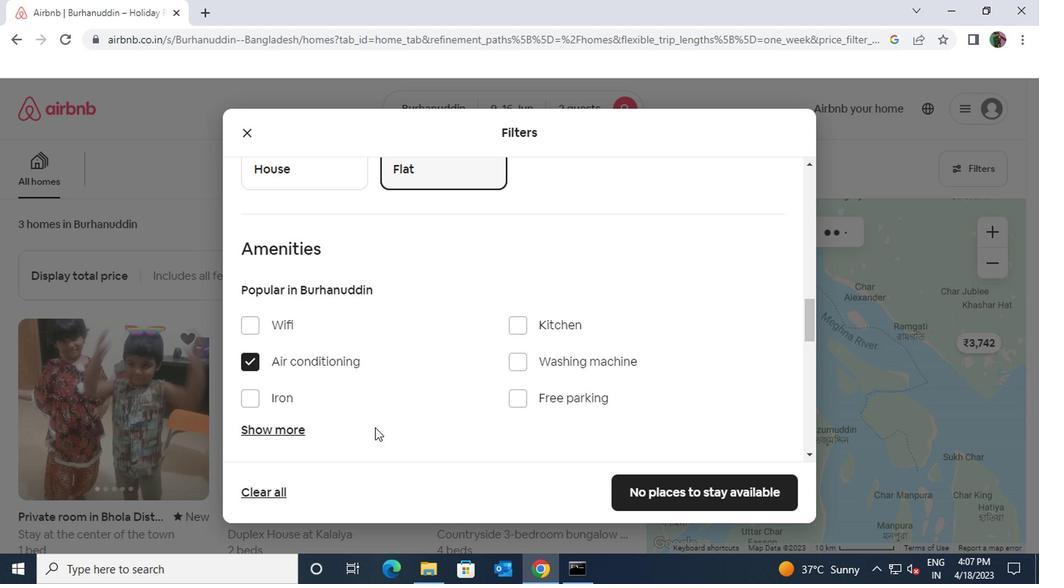 
Action: Mouse scrolled (391, 426) with delta (0, 0)
Screenshot: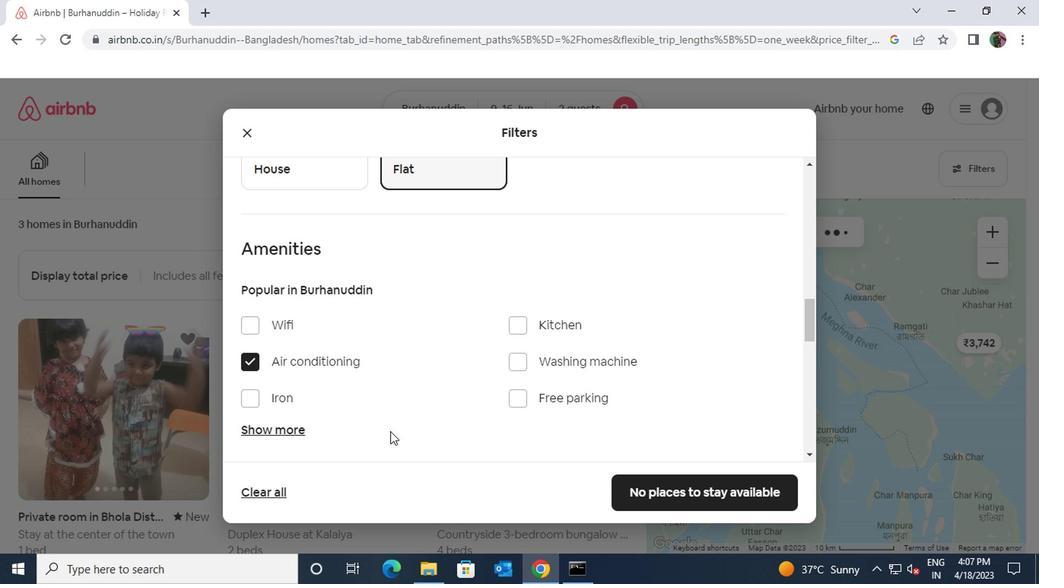 
Action: Mouse scrolled (391, 426) with delta (0, 0)
Screenshot: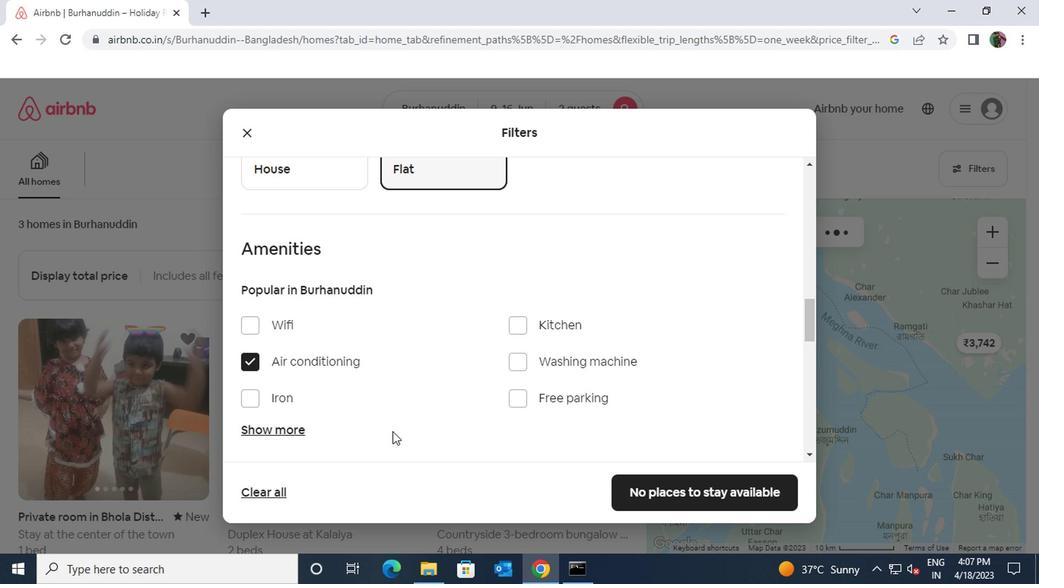 
Action: Mouse scrolled (391, 426) with delta (0, 0)
Screenshot: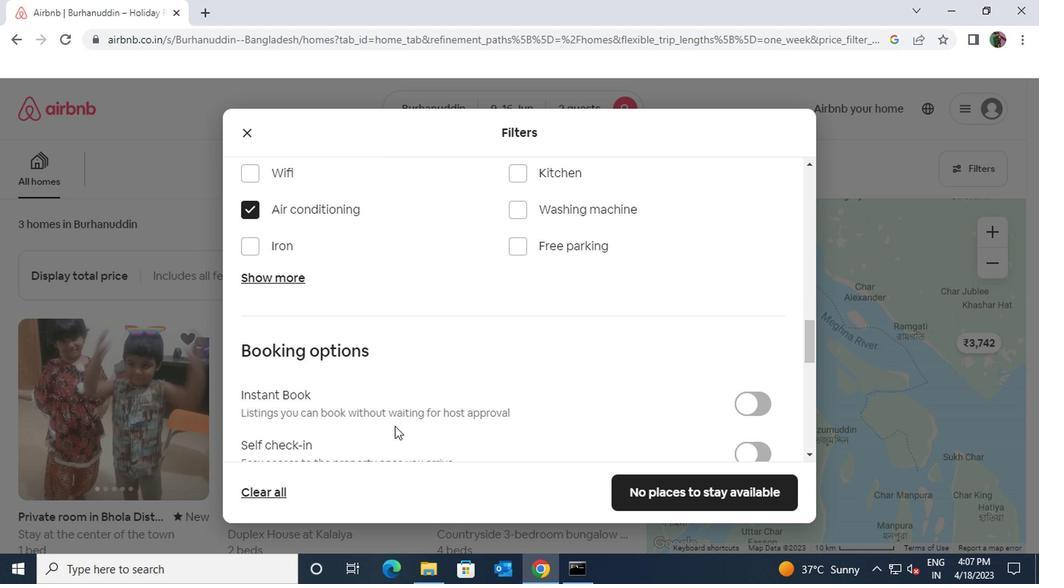 
Action: Mouse scrolled (391, 426) with delta (0, 0)
Screenshot: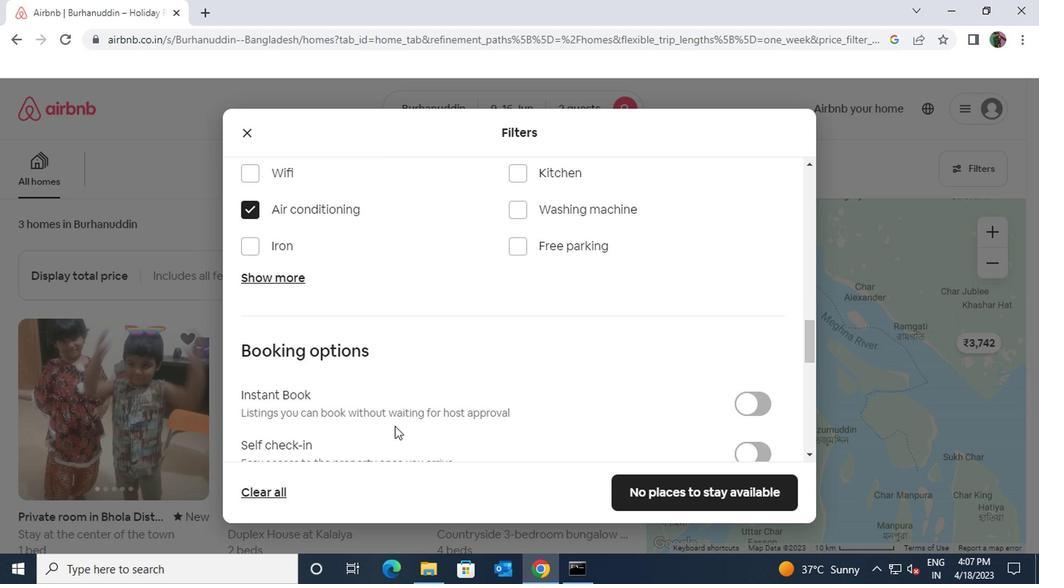 
Action: Mouse moved to (739, 299)
Screenshot: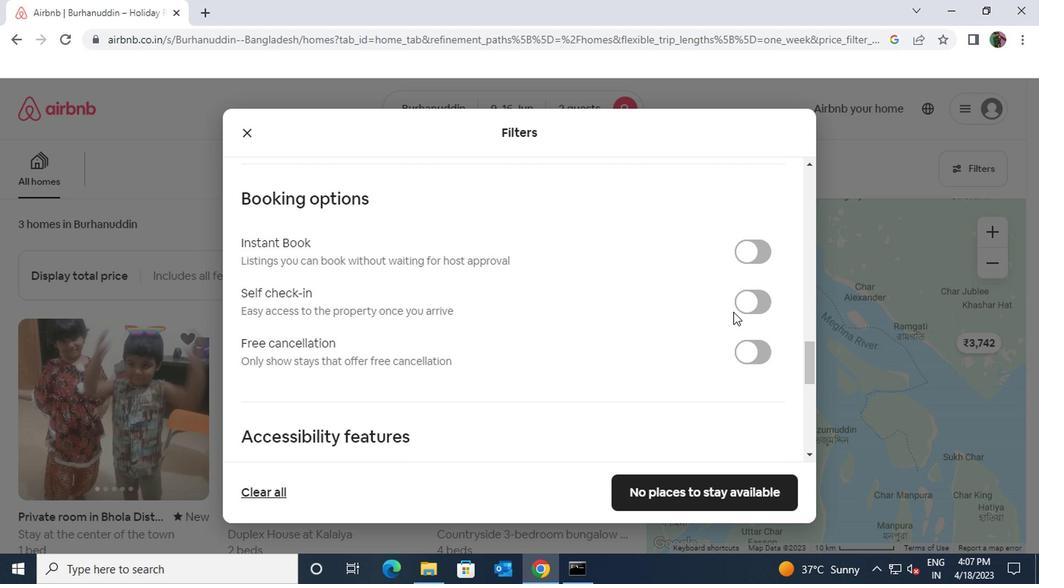
Action: Mouse pressed left at (739, 299)
Screenshot: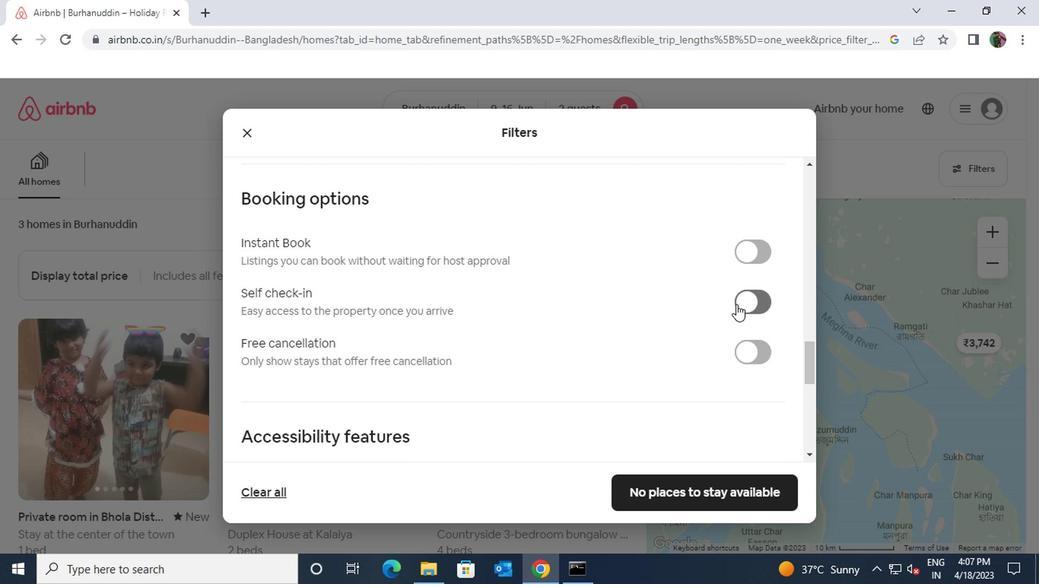 
Action: Mouse moved to (517, 394)
Screenshot: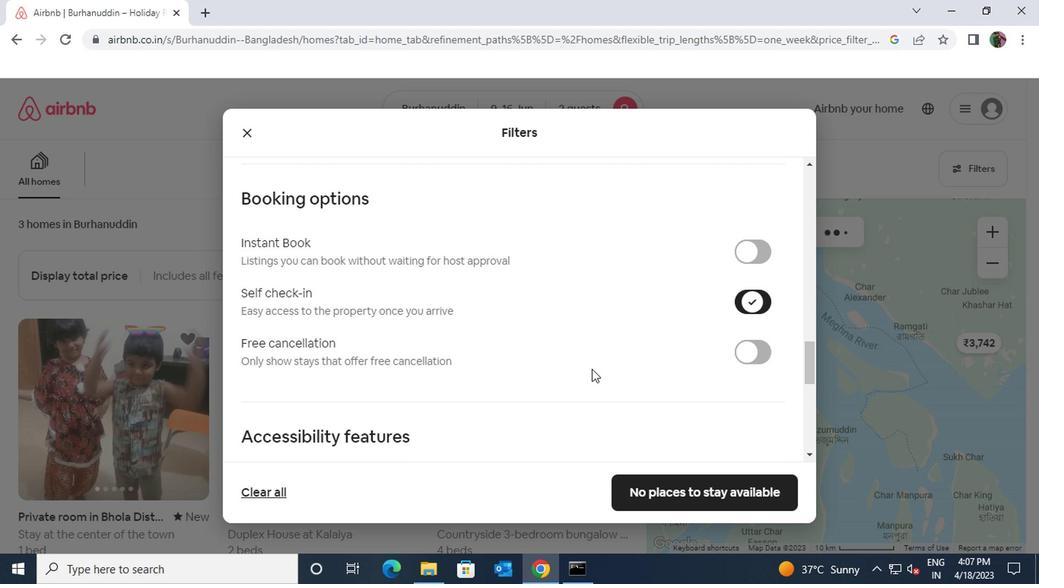 
Action: Mouse scrolled (517, 393) with delta (0, -1)
Screenshot: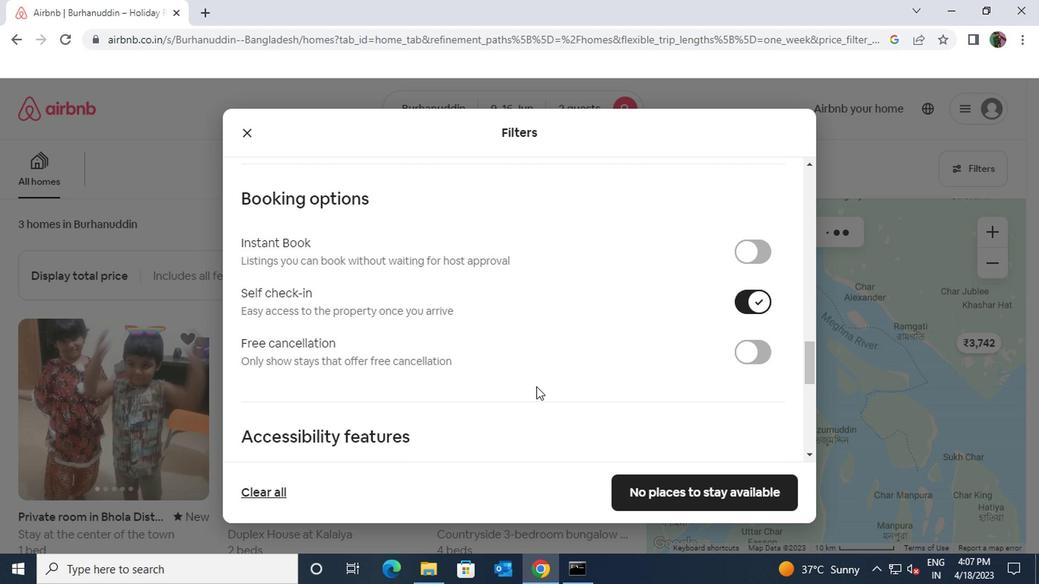 
Action: Mouse scrolled (517, 393) with delta (0, -1)
Screenshot: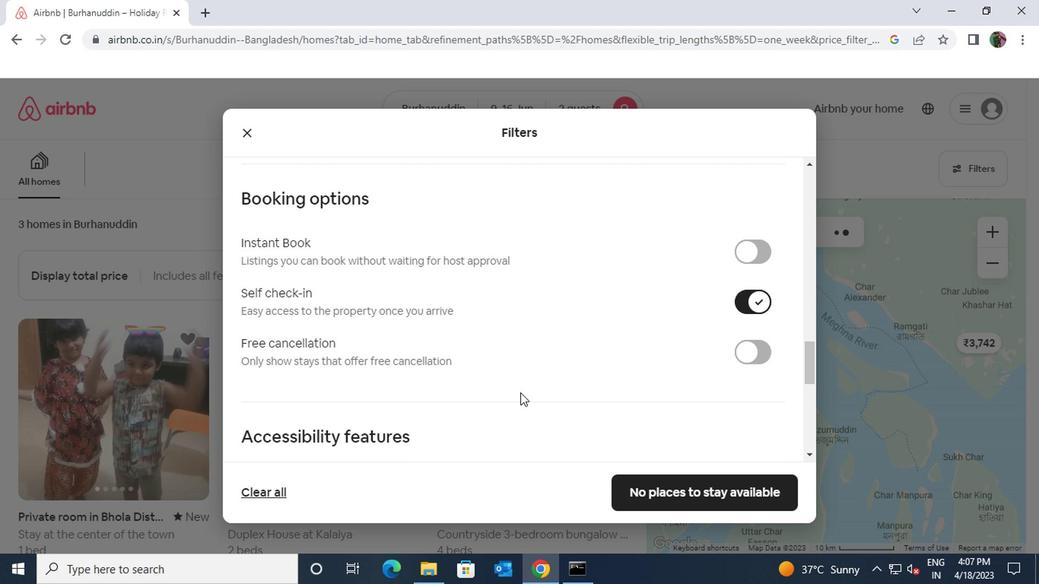 
Action: Mouse scrolled (517, 393) with delta (0, -1)
Screenshot: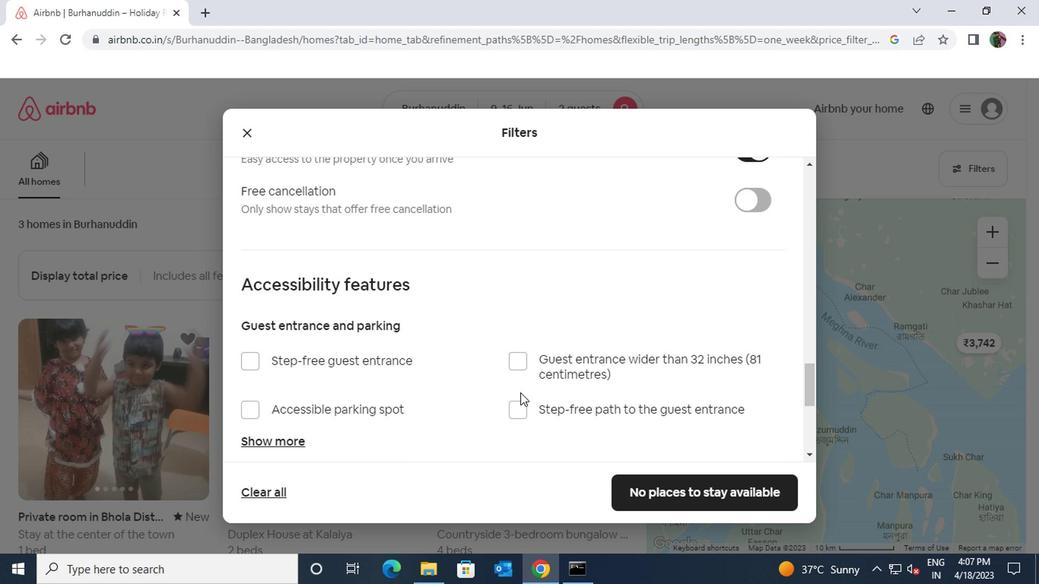 
Action: Mouse scrolled (517, 393) with delta (0, -1)
Screenshot: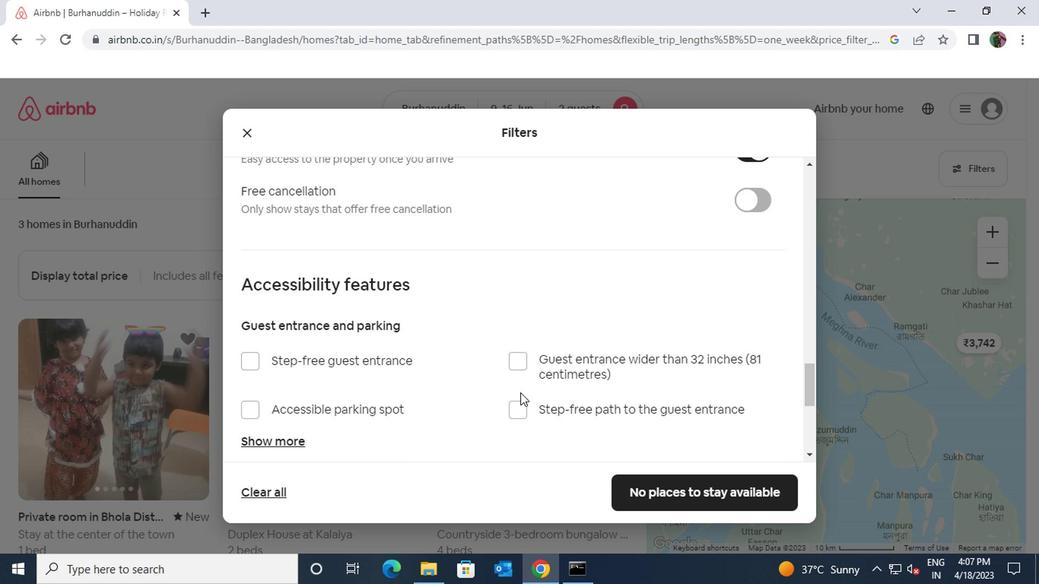 
Action: Mouse scrolled (517, 393) with delta (0, -1)
Screenshot: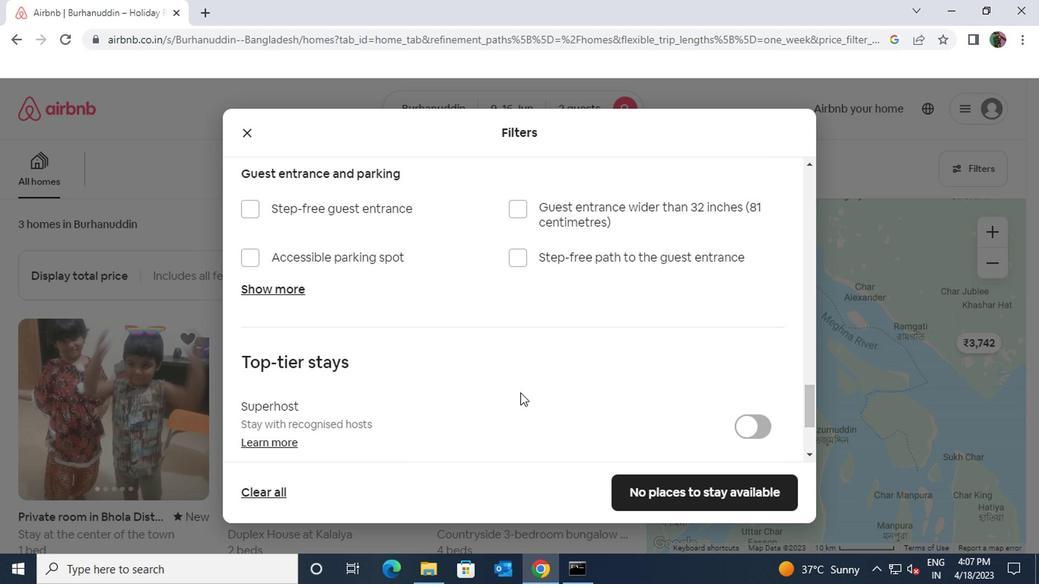 
Action: Mouse scrolled (517, 393) with delta (0, -1)
Screenshot: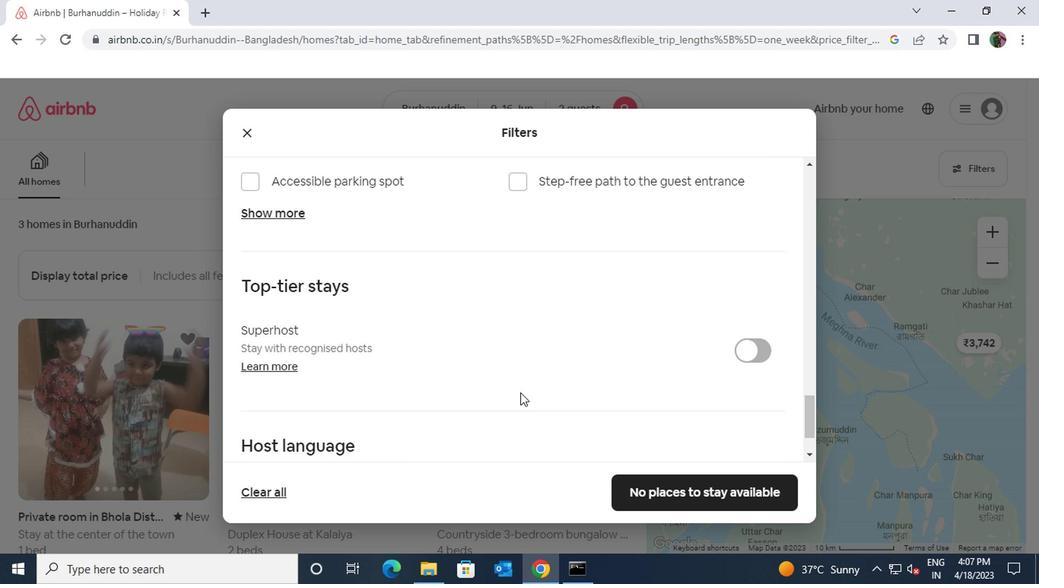 
Action: Mouse scrolled (517, 393) with delta (0, -1)
Screenshot: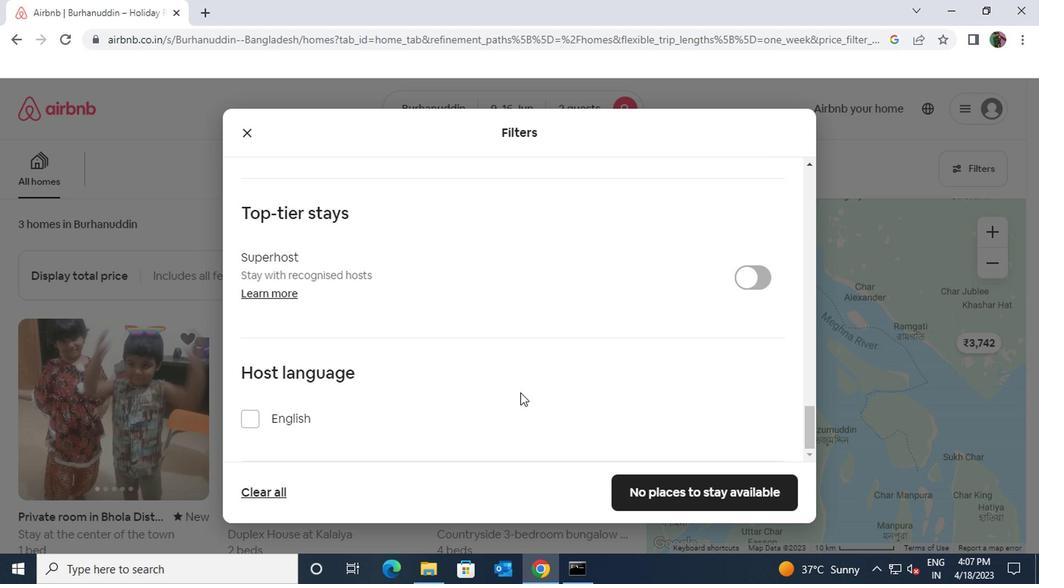 
Action: Mouse moved to (248, 413)
Screenshot: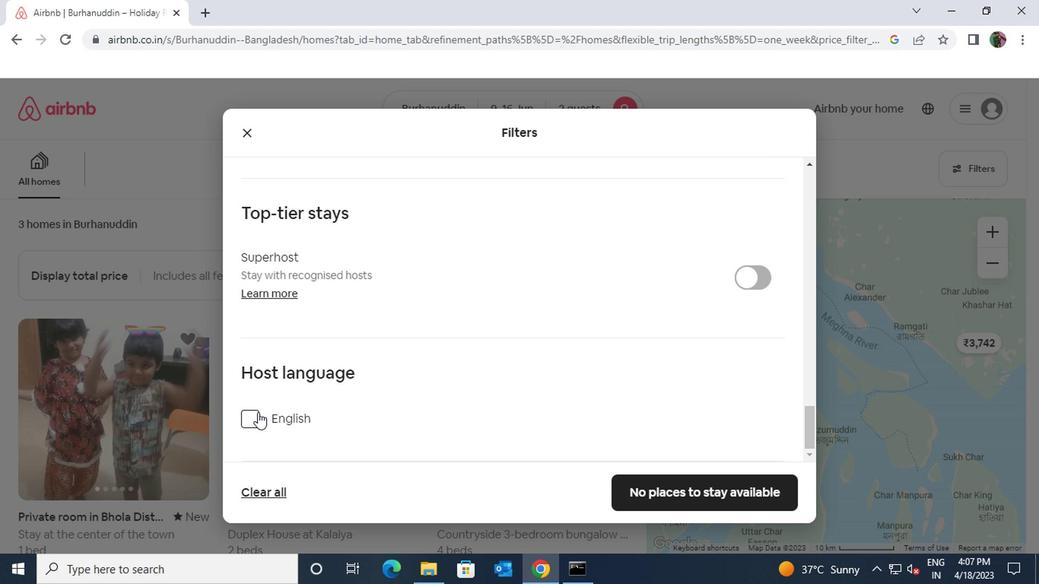 
Action: Mouse pressed left at (248, 413)
Screenshot: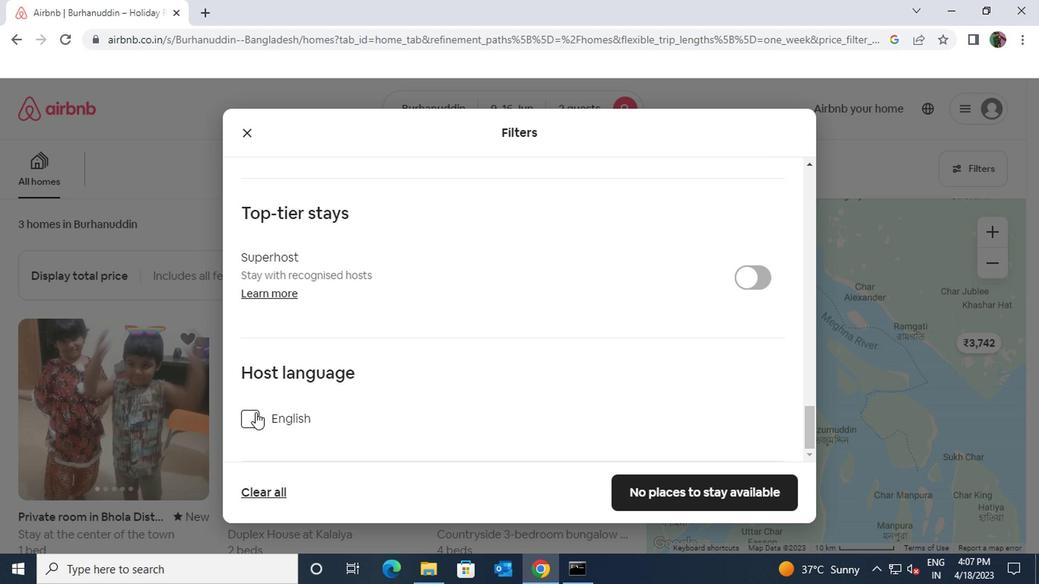 
Action: Mouse moved to (643, 488)
Screenshot: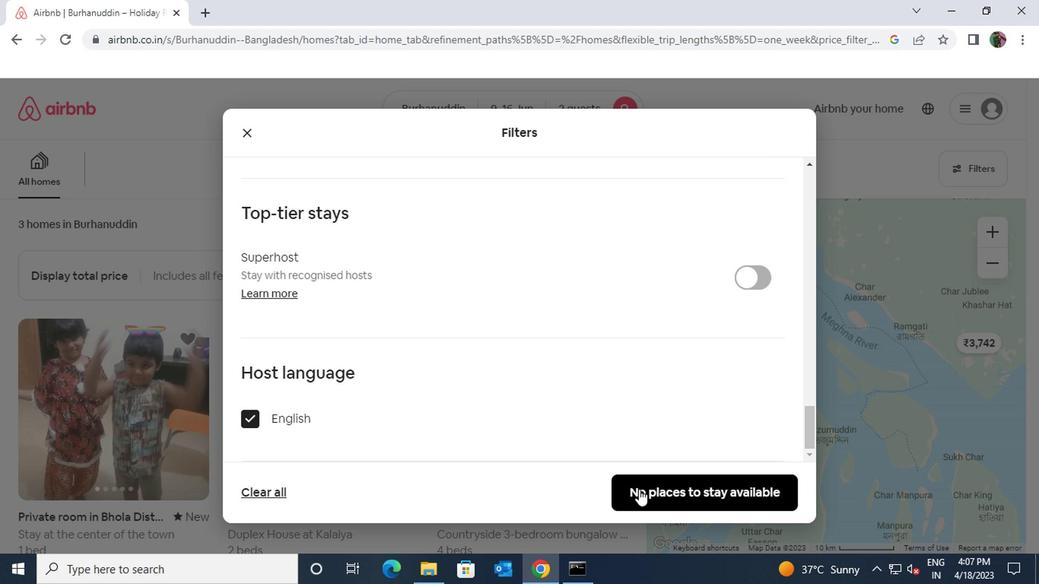 
Action: Mouse pressed left at (643, 488)
Screenshot: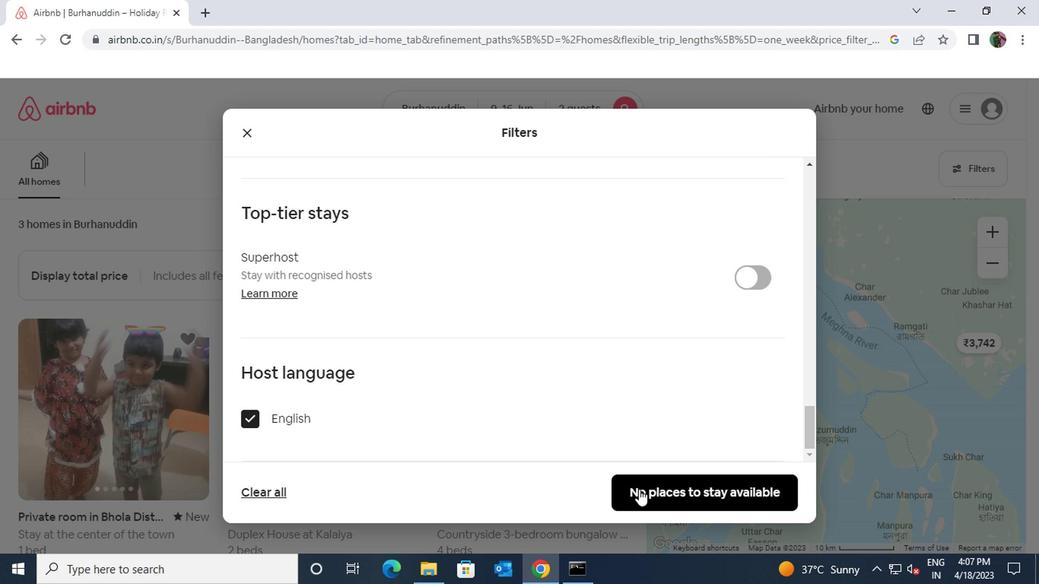 
Action: Mouse moved to (645, 487)
Screenshot: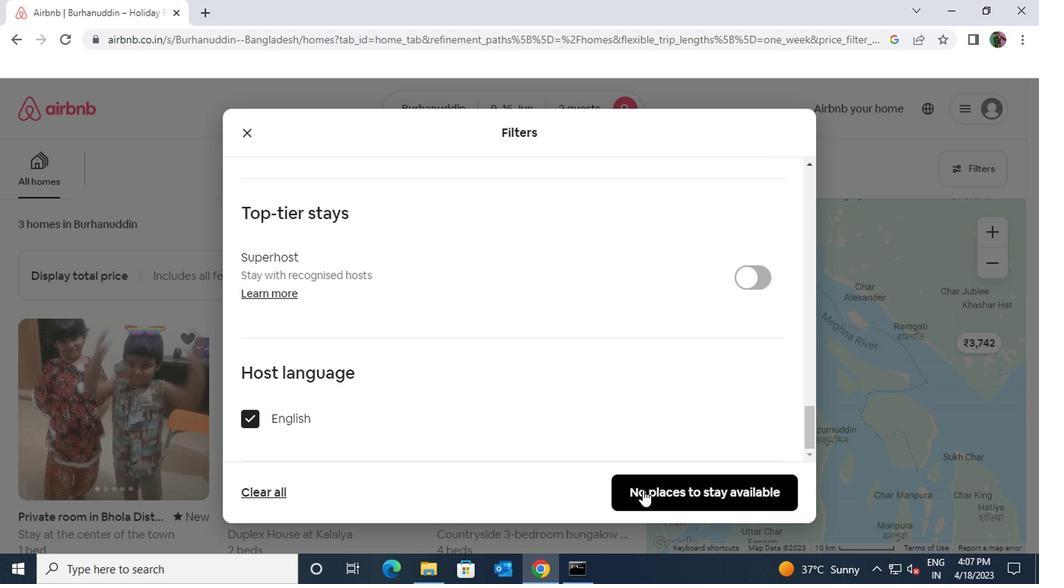 
